 Task: Change IN PROGRESS as Status of Issue Issue0000000214 in Backlog  in Scrum Project Project0000000043 in Jira. Change IN PROGRESS as Status of Issue Issue0000000216 in Backlog  in Scrum Project Project0000000044 in Jira. Change IN PROGRESS as Status of Issue Issue0000000218 in Backlog  in Scrum Project Project0000000044 in Jira. Change IN PROGRESS as Status of Issue Issue0000000220 in Backlog  in Scrum Project Project0000000044 in Jira. Assign mailaustralia7@gmail.com as Assignee of Issue Issue0000000211 in Backlog  in Scrum Project Project0000000043 in Jira
Action: Mouse moved to (1119, 611)
Screenshot: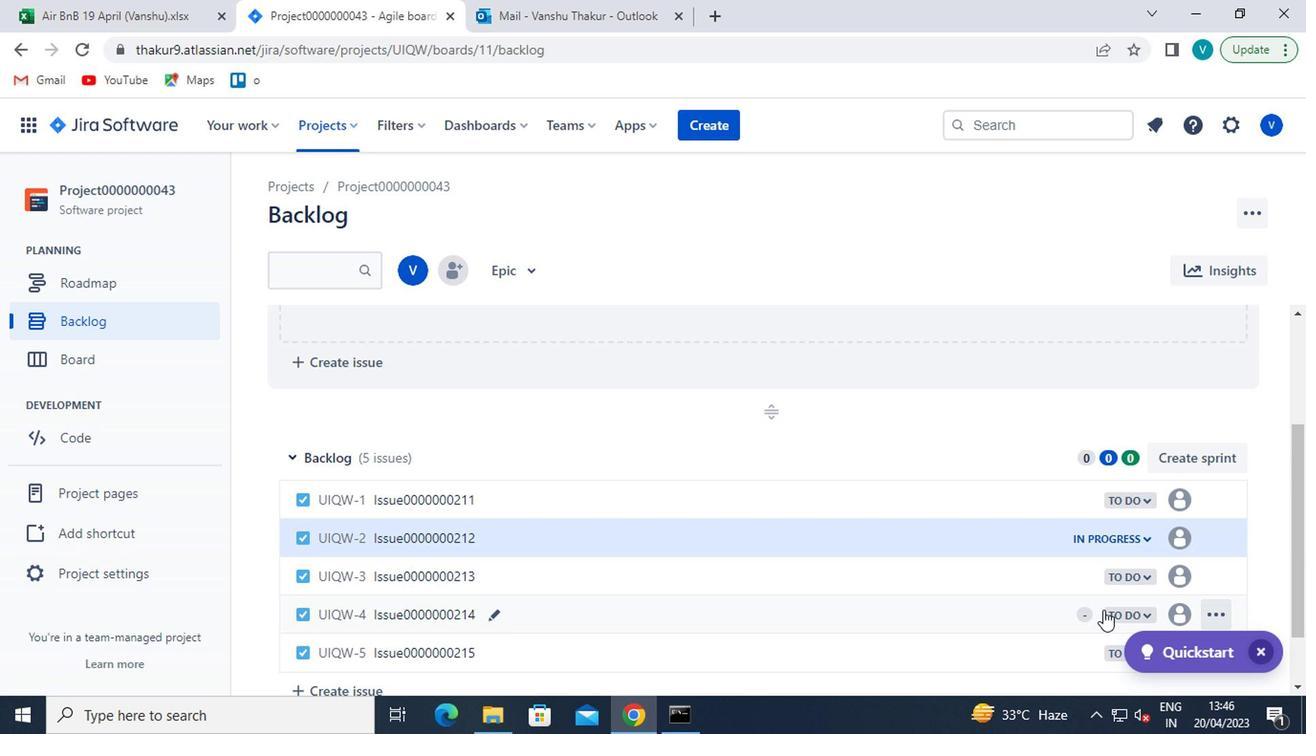 
Action: Mouse pressed left at (1119, 611)
Screenshot: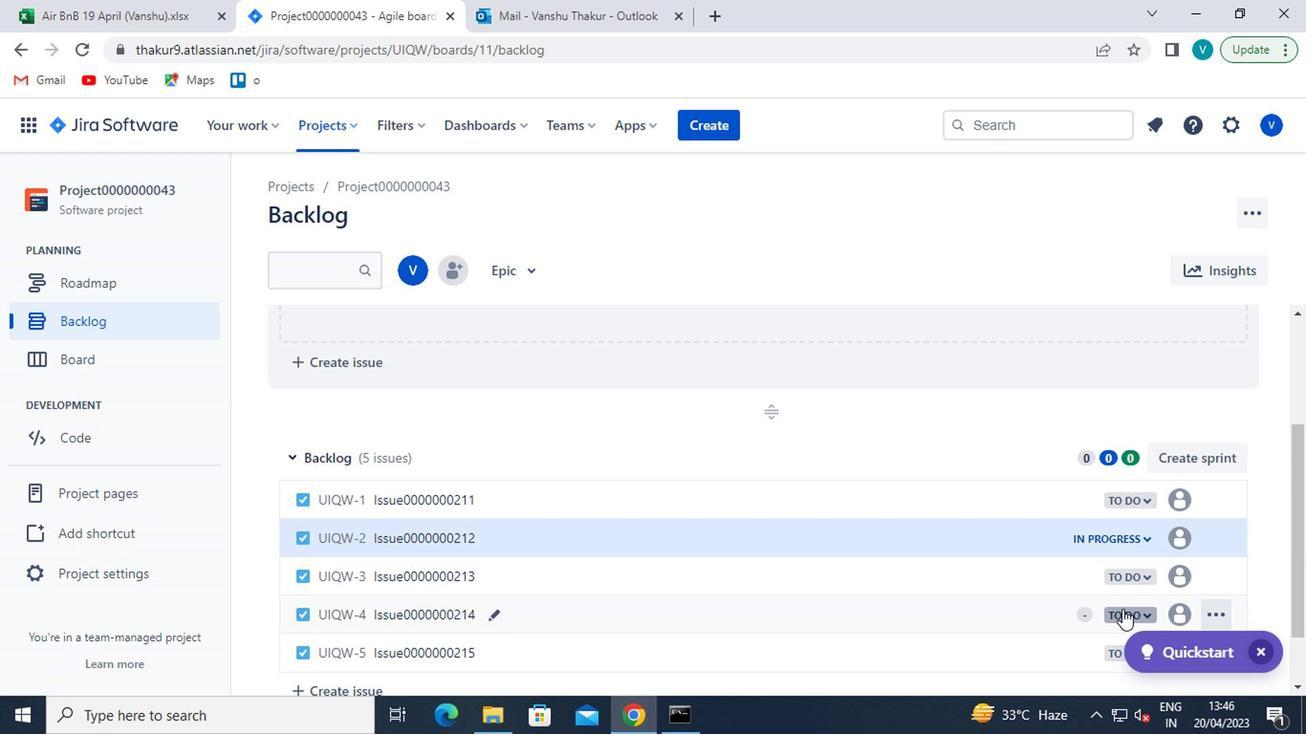 
Action: Mouse moved to (1002, 503)
Screenshot: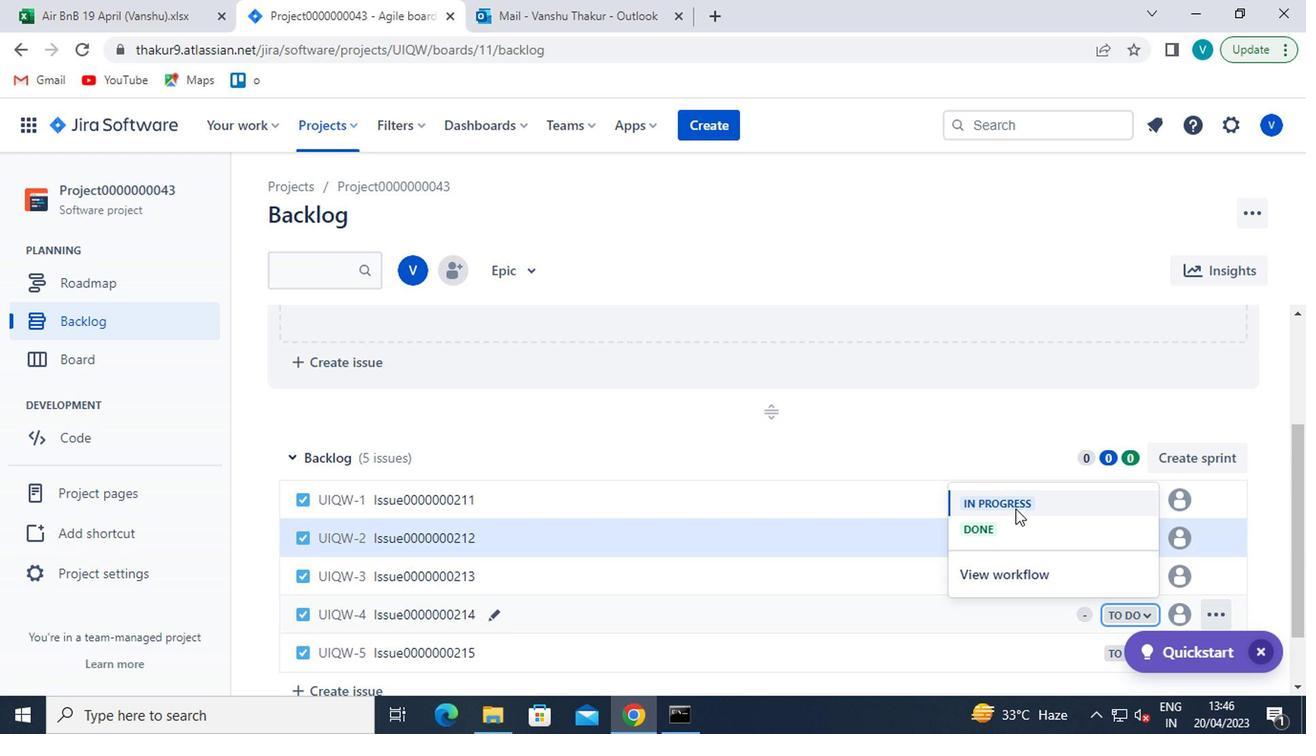 
Action: Mouse pressed left at (1002, 503)
Screenshot: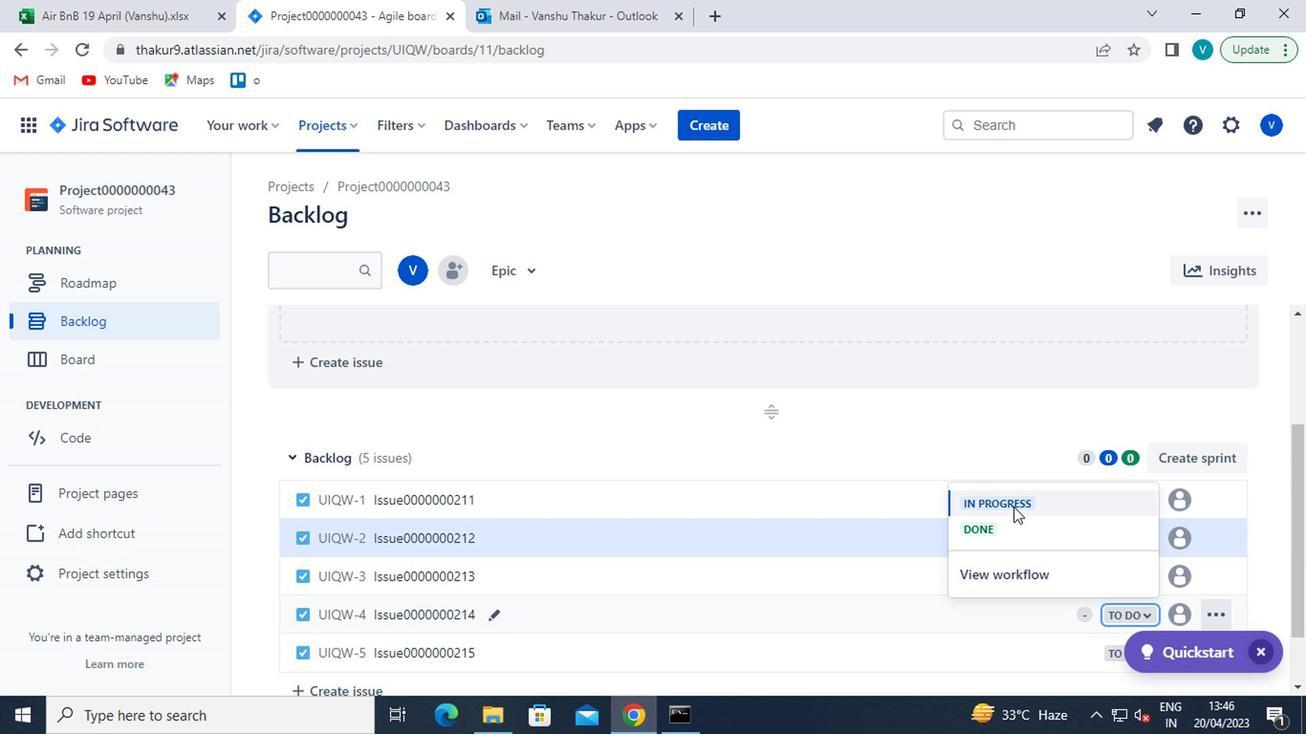 
Action: Mouse moved to (1005, 505)
Screenshot: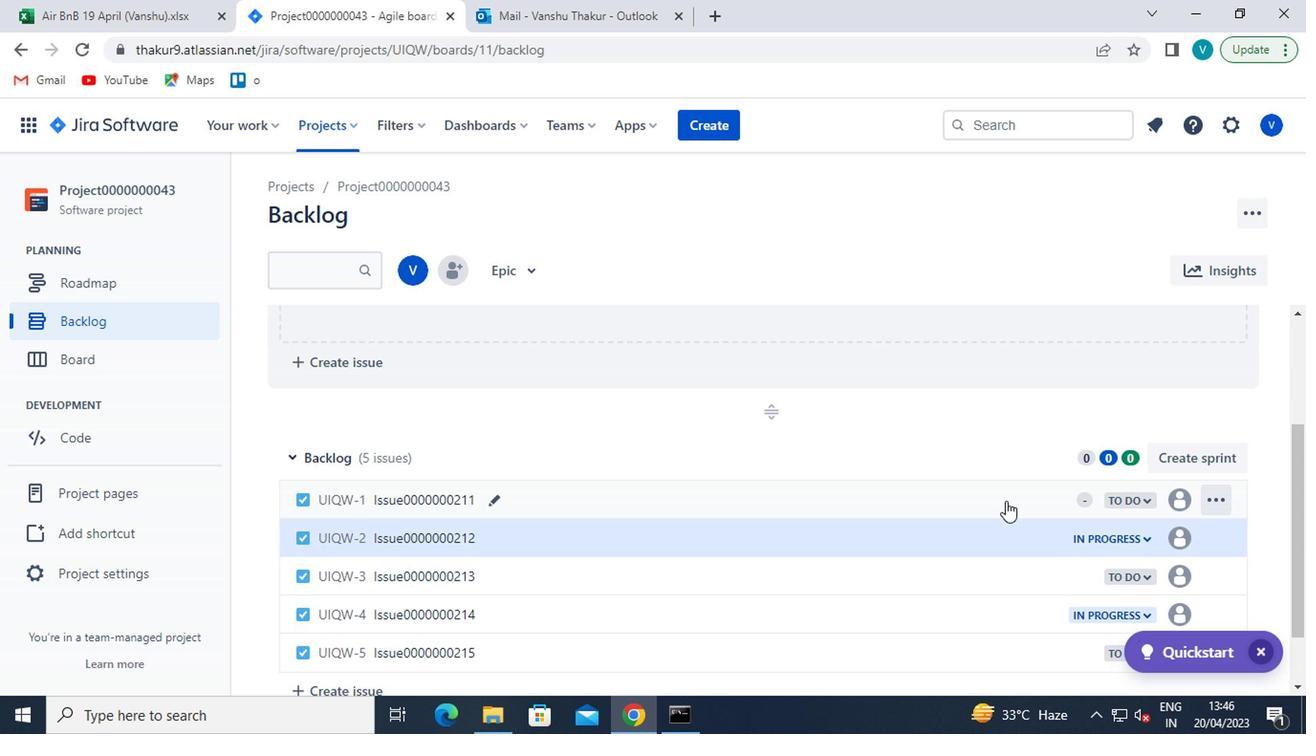 
Action: Mouse scrolled (1005, 504) with delta (0, 0)
Screenshot: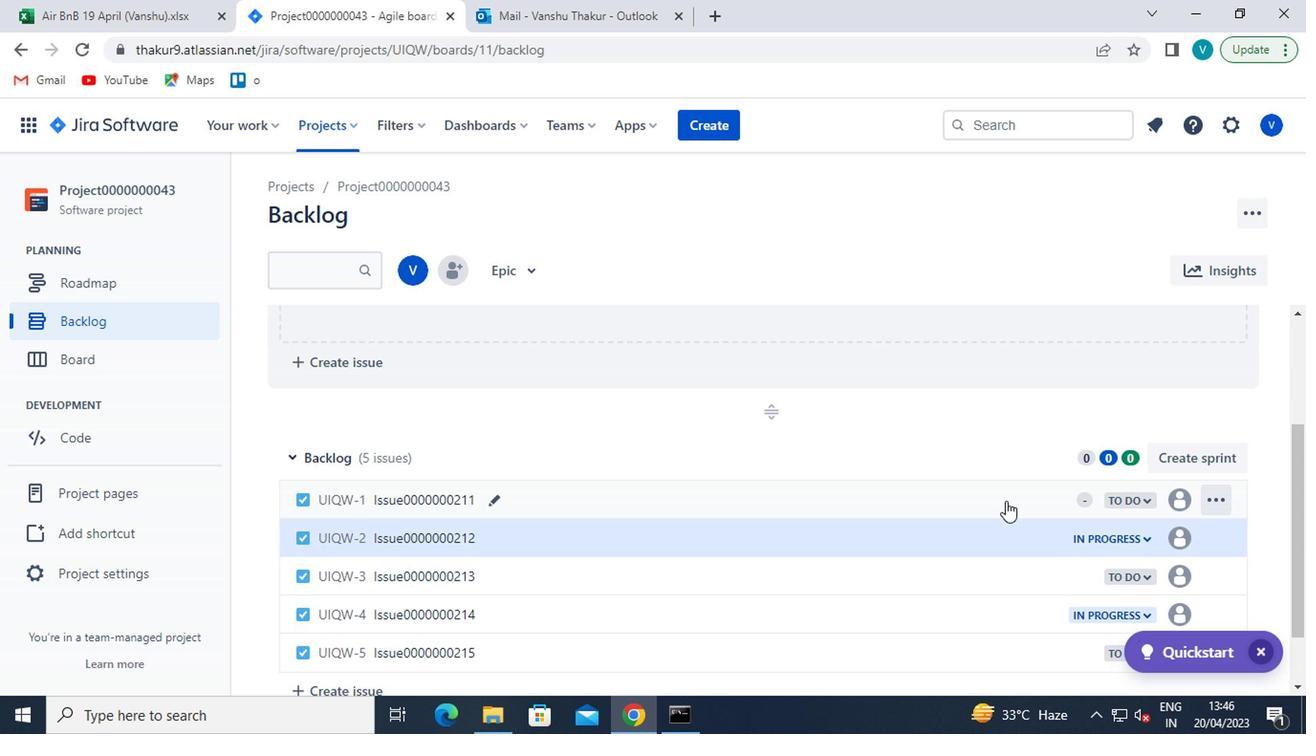
Action: Mouse scrolled (1005, 506) with delta (0, 1)
Screenshot: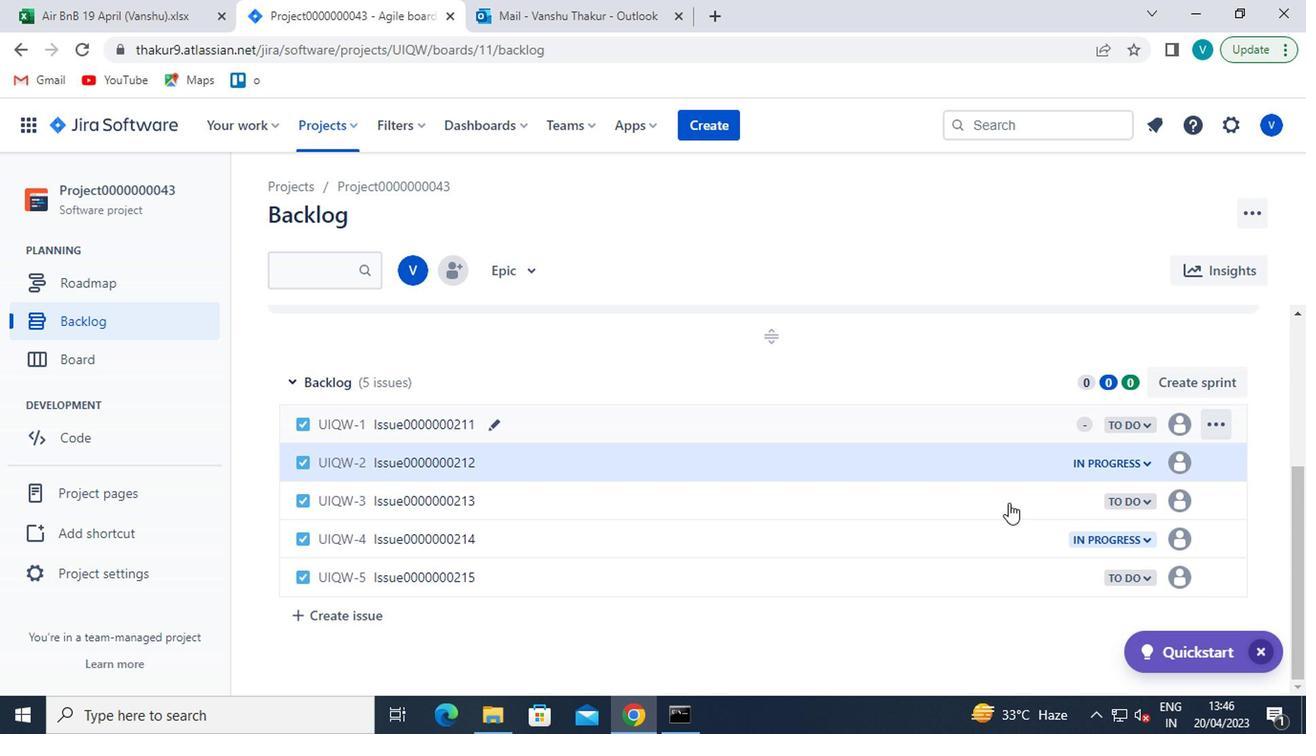 
Action: Mouse moved to (314, 119)
Screenshot: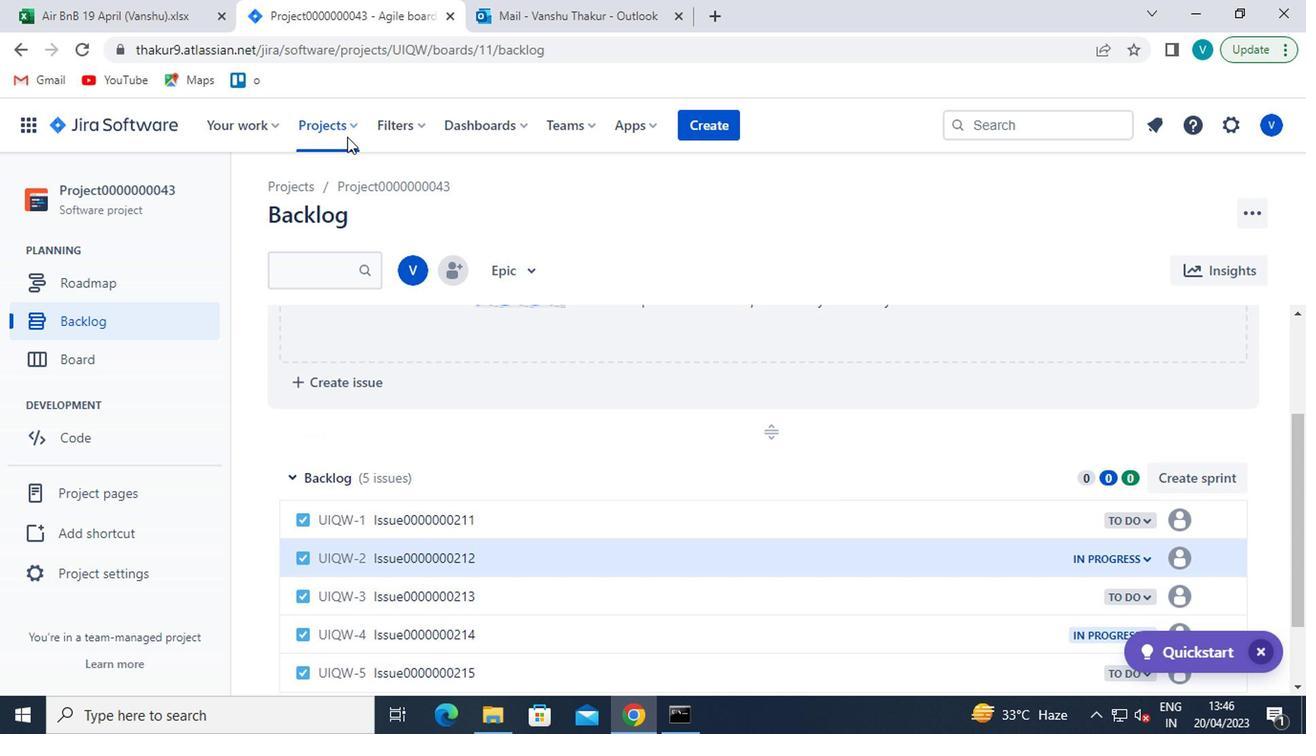 
Action: Mouse pressed left at (314, 119)
Screenshot: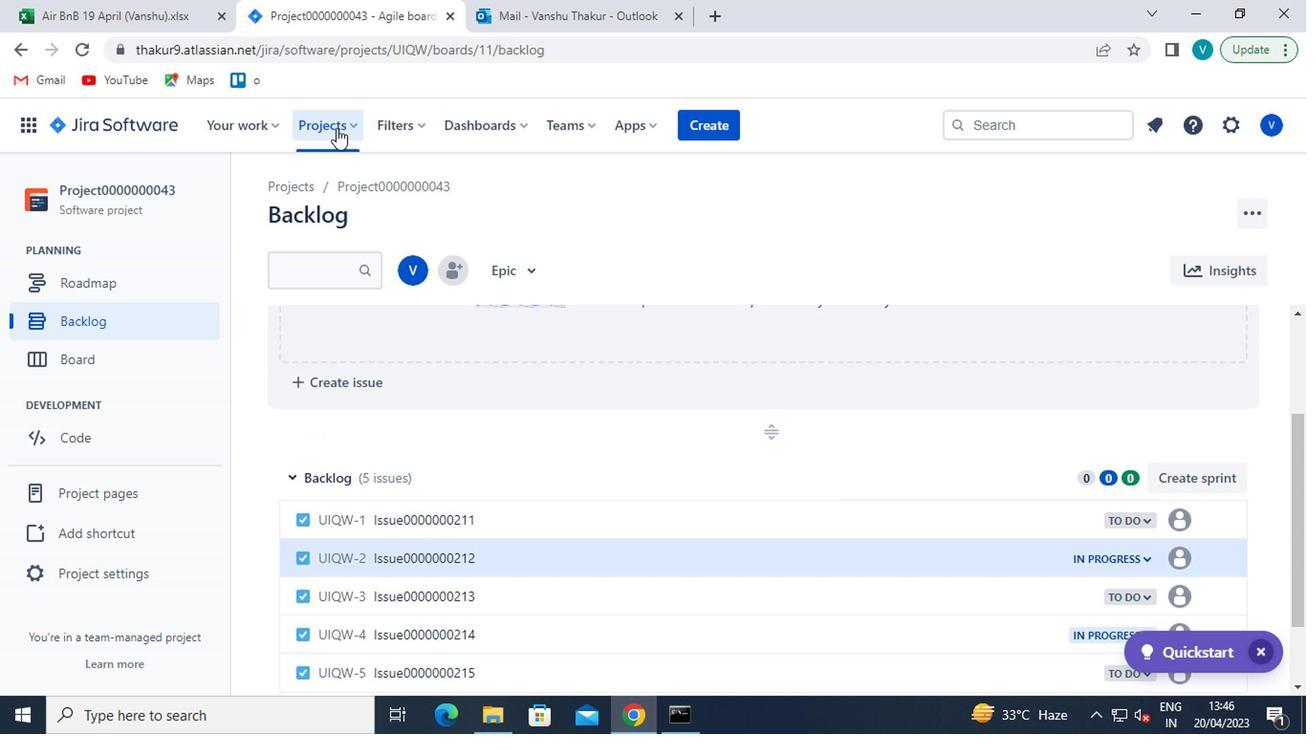 
Action: Mouse moved to (413, 246)
Screenshot: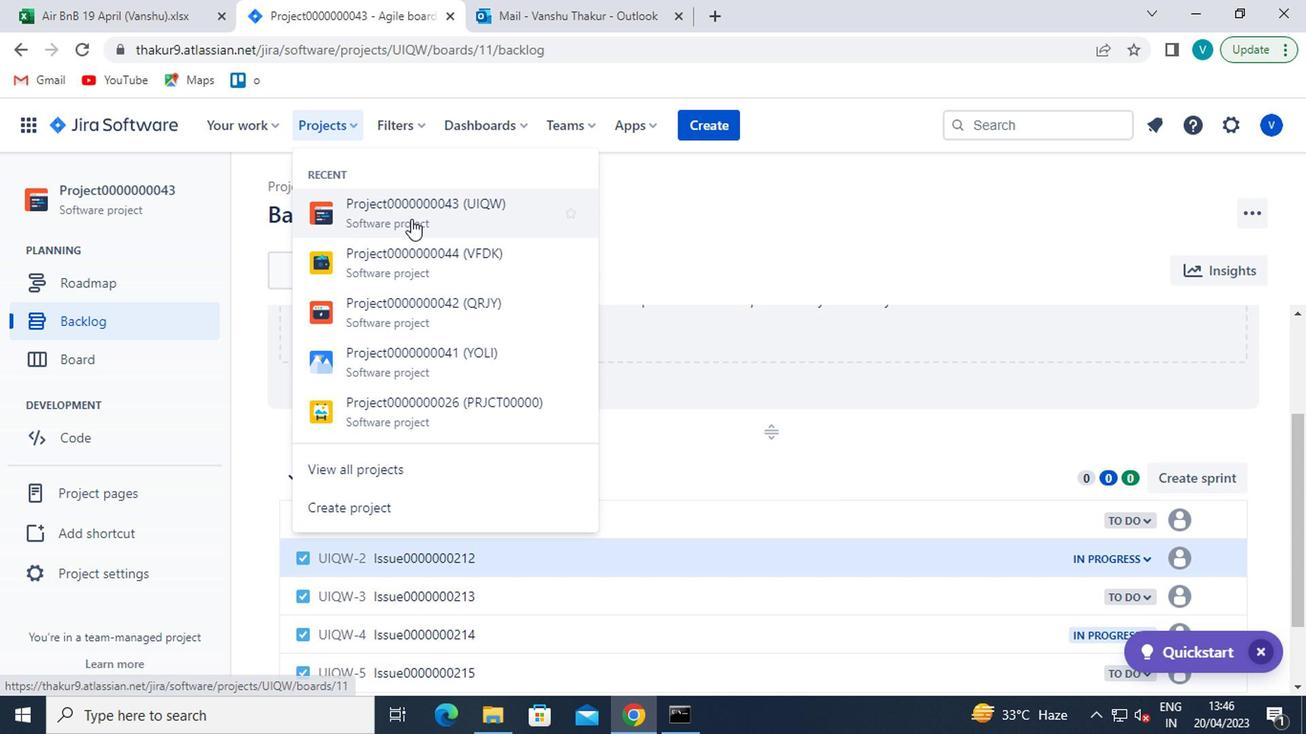 
Action: Mouse pressed left at (413, 246)
Screenshot: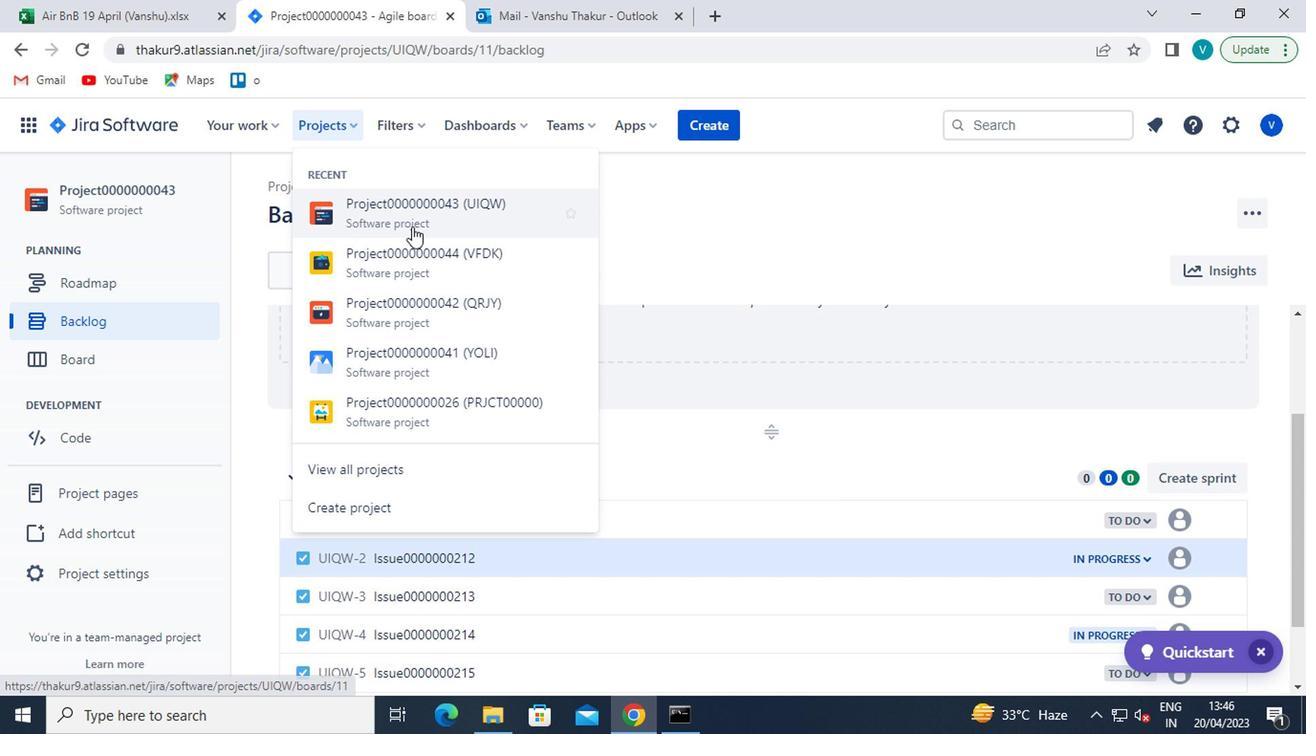 
Action: Mouse moved to (100, 336)
Screenshot: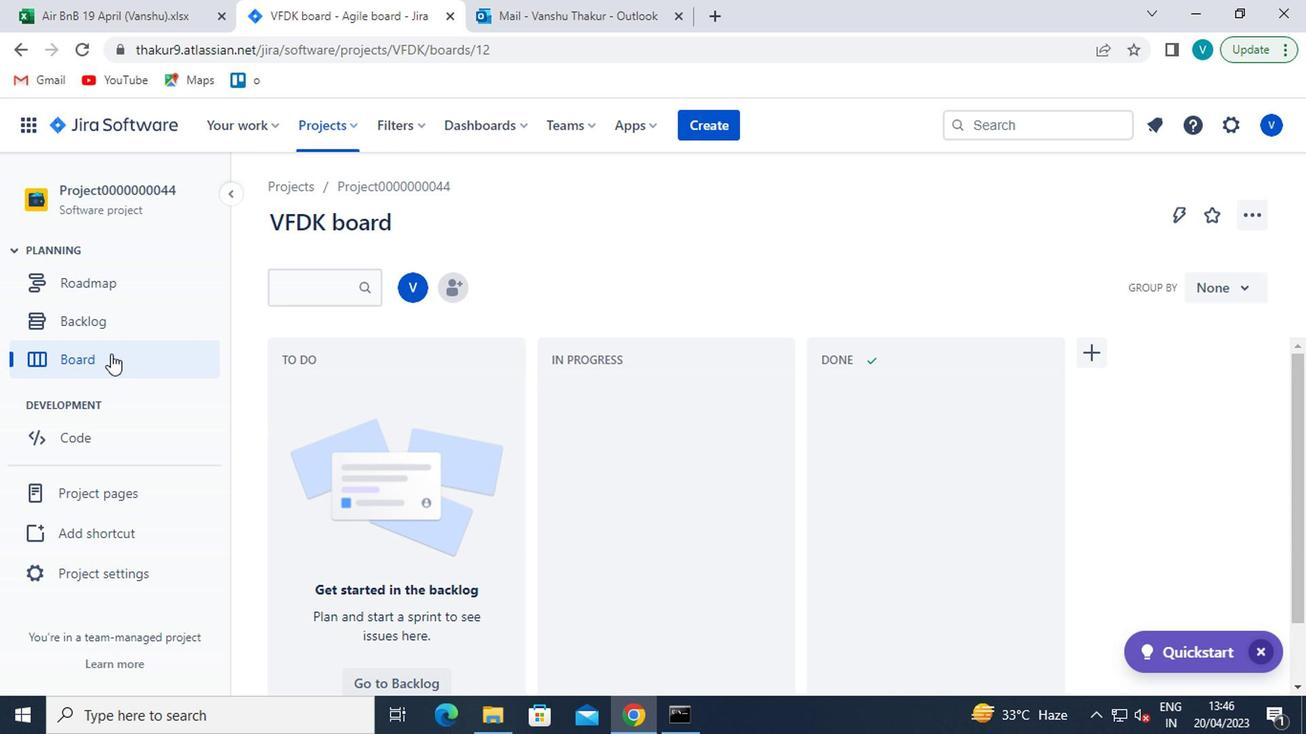 
Action: Mouse pressed left at (100, 336)
Screenshot: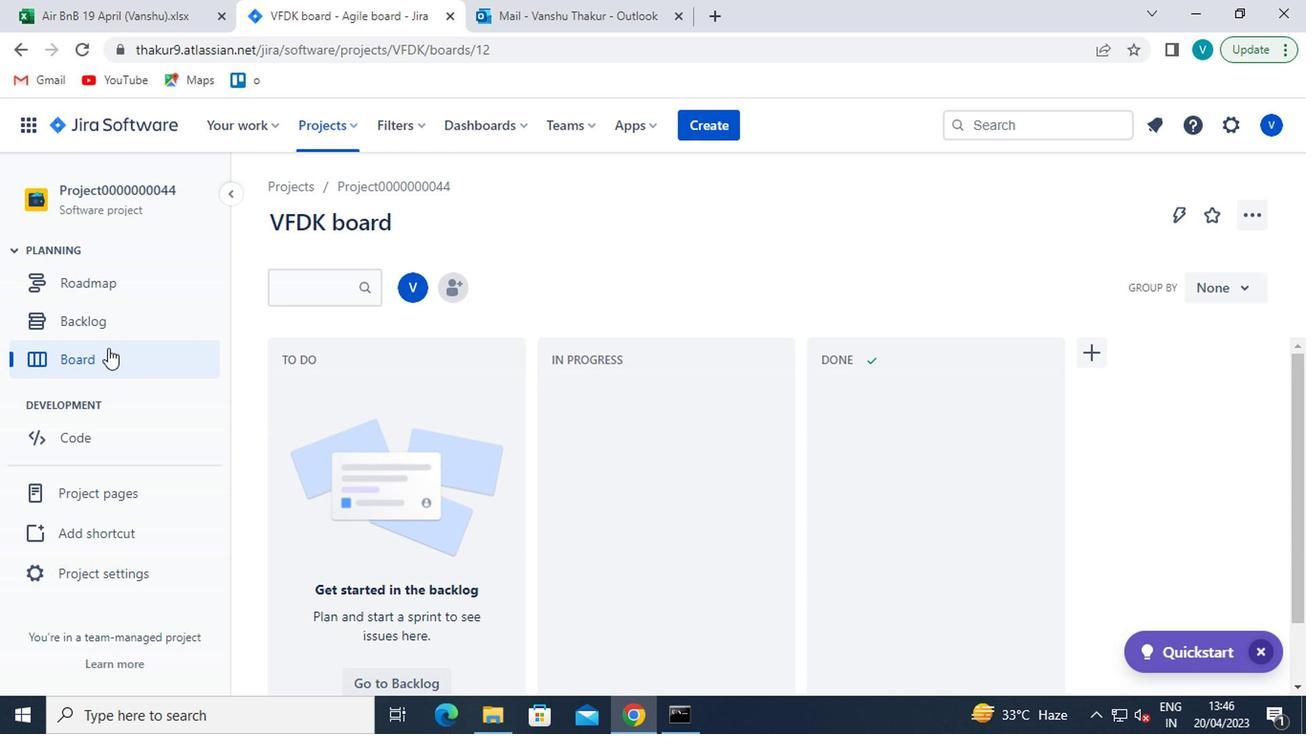 
Action: Mouse moved to (397, 409)
Screenshot: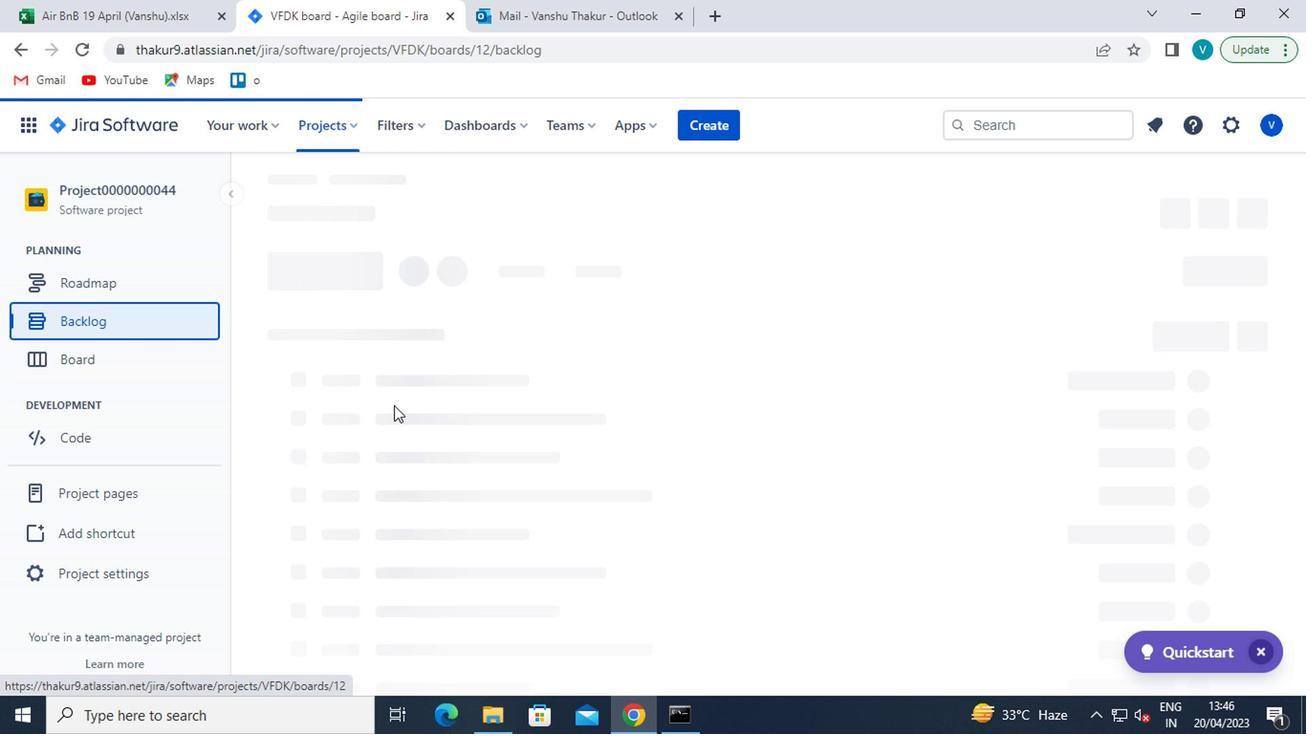 
Action: Mouse scrolled (397, 408) with delta (0, -1)
Screenshot: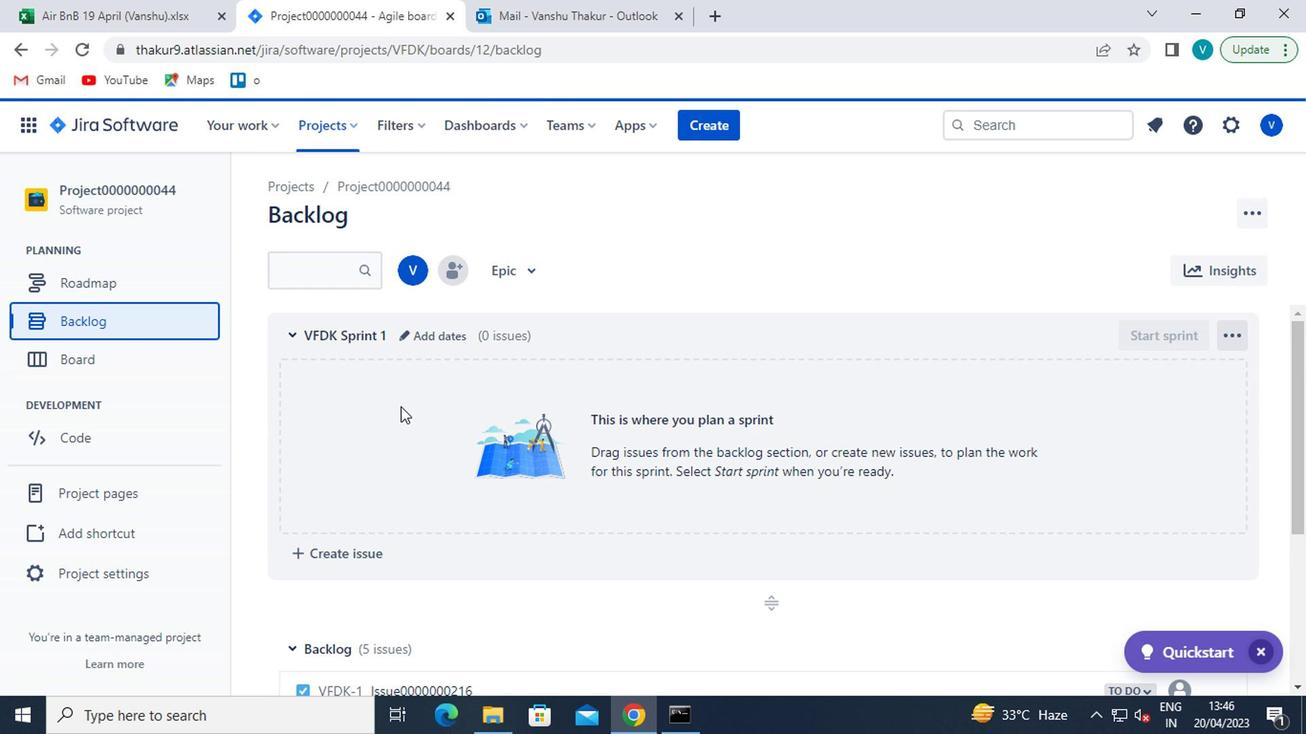 
Action: Mouse scrolled (397, 408) with delta (0, -1)
Screenshot: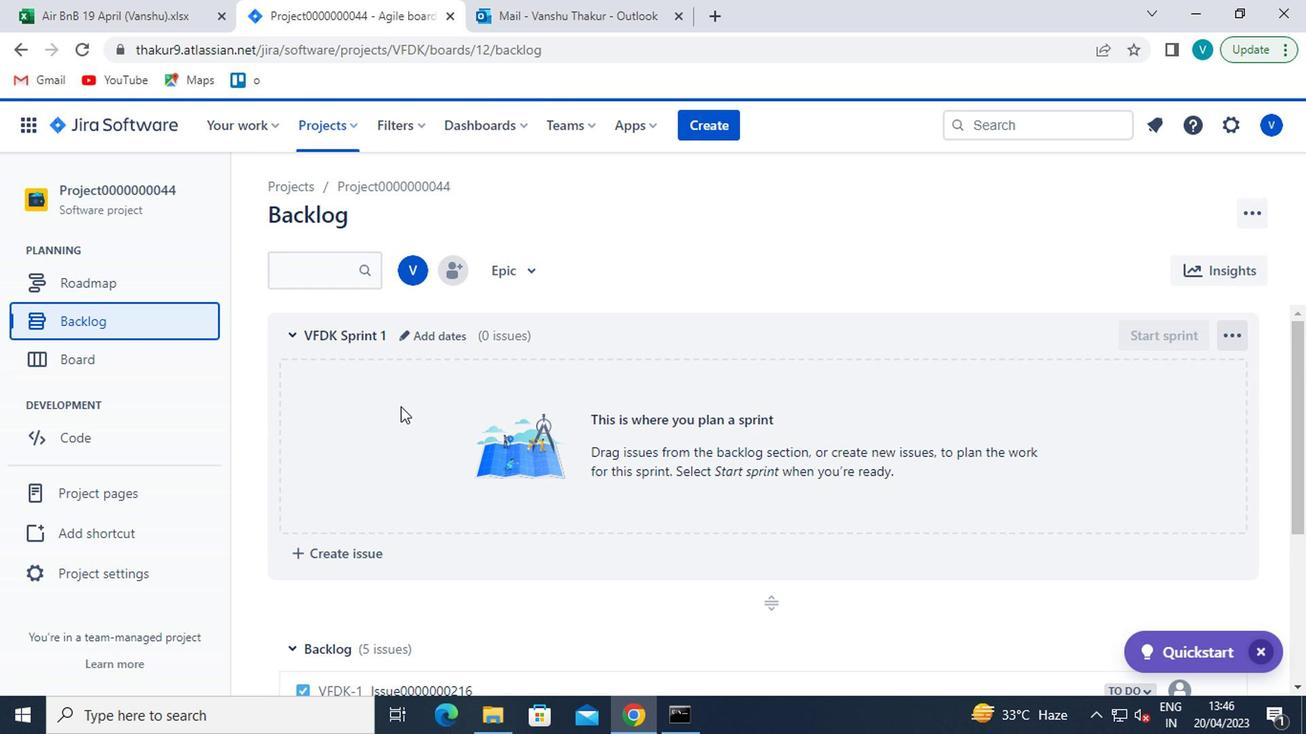 
Action: Mouse scrolled (397, 408) with delta (0, -1)
Screenshot: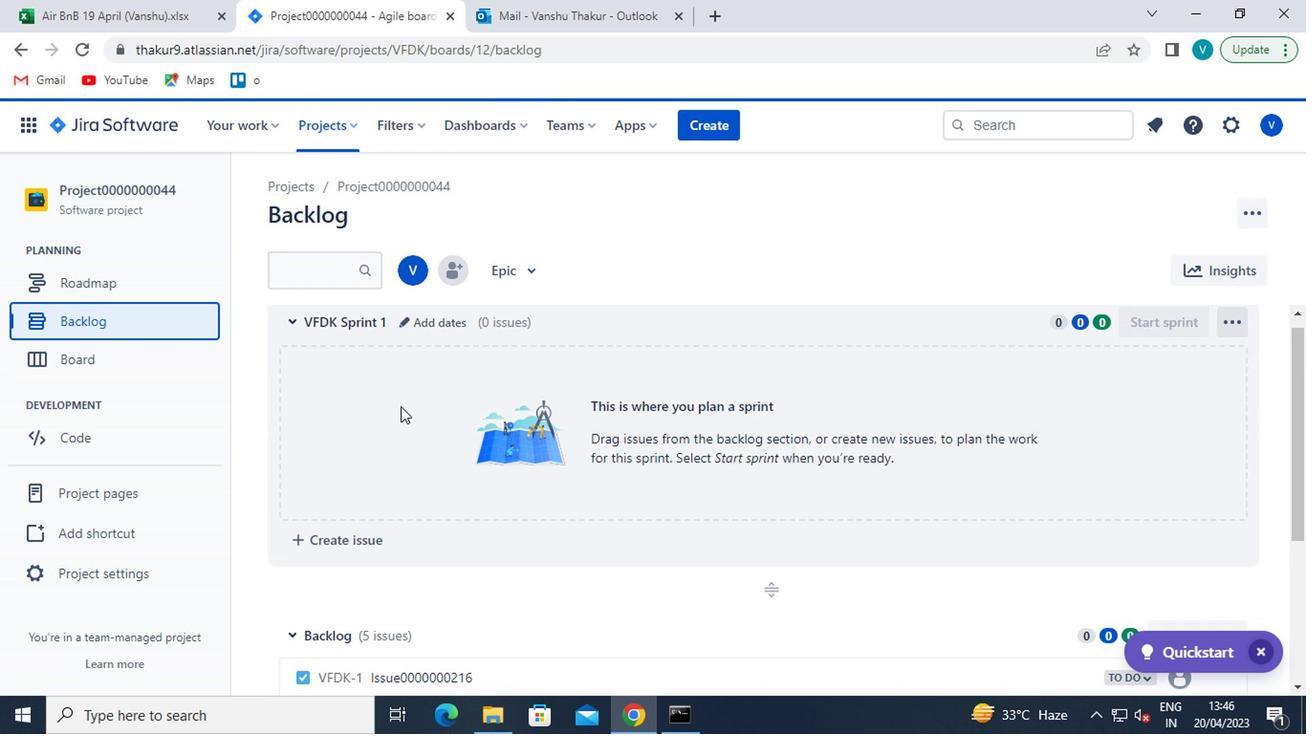 
Action: Mouse scrolled (397, 408) with delta (0, -1)
Screenshot: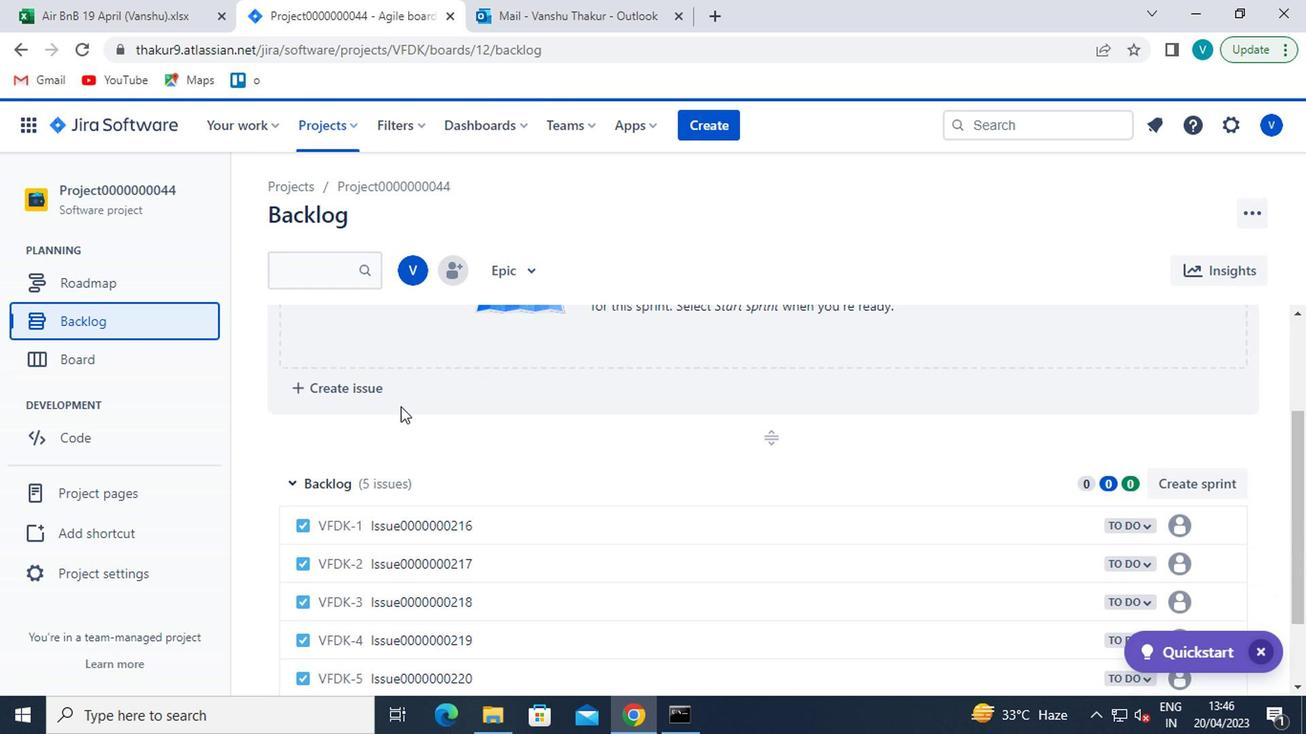 
Action: Mouse moved to (1127, 423)
Screenshot: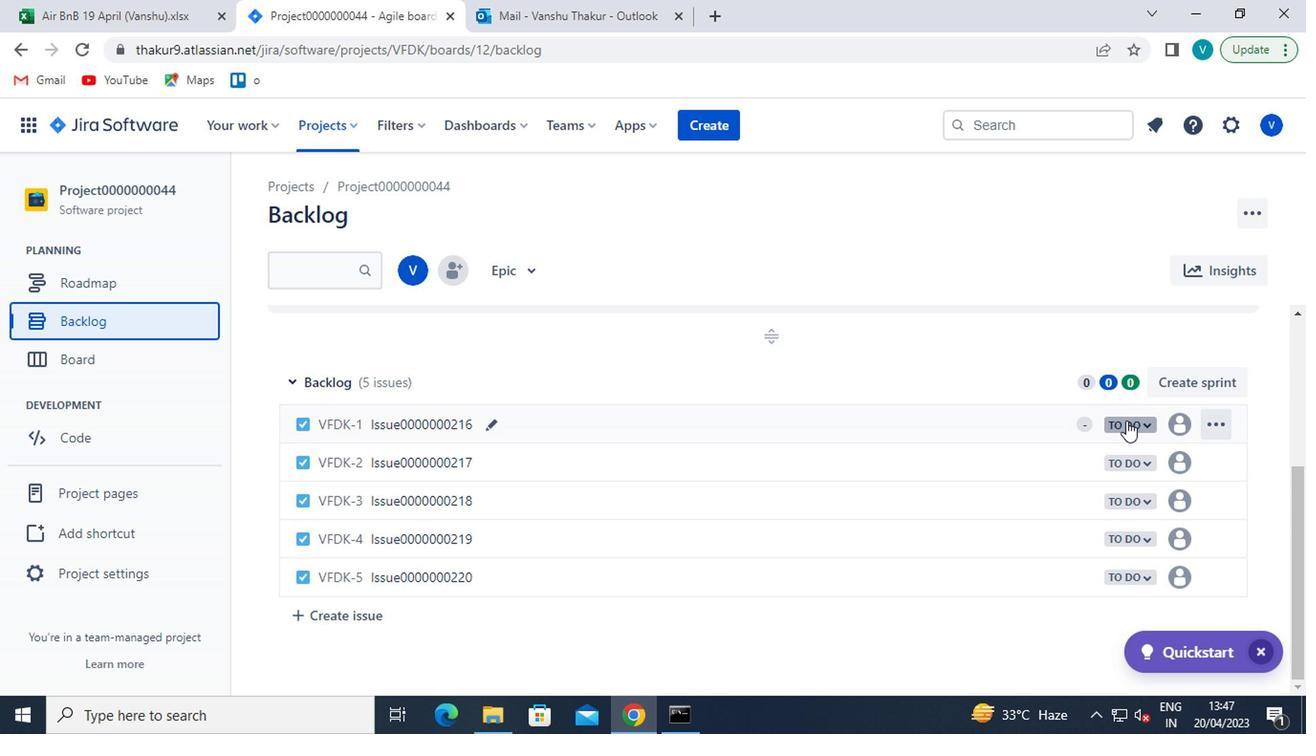 
Action: Mouse pressed left at (1127, 423)
Screenshot: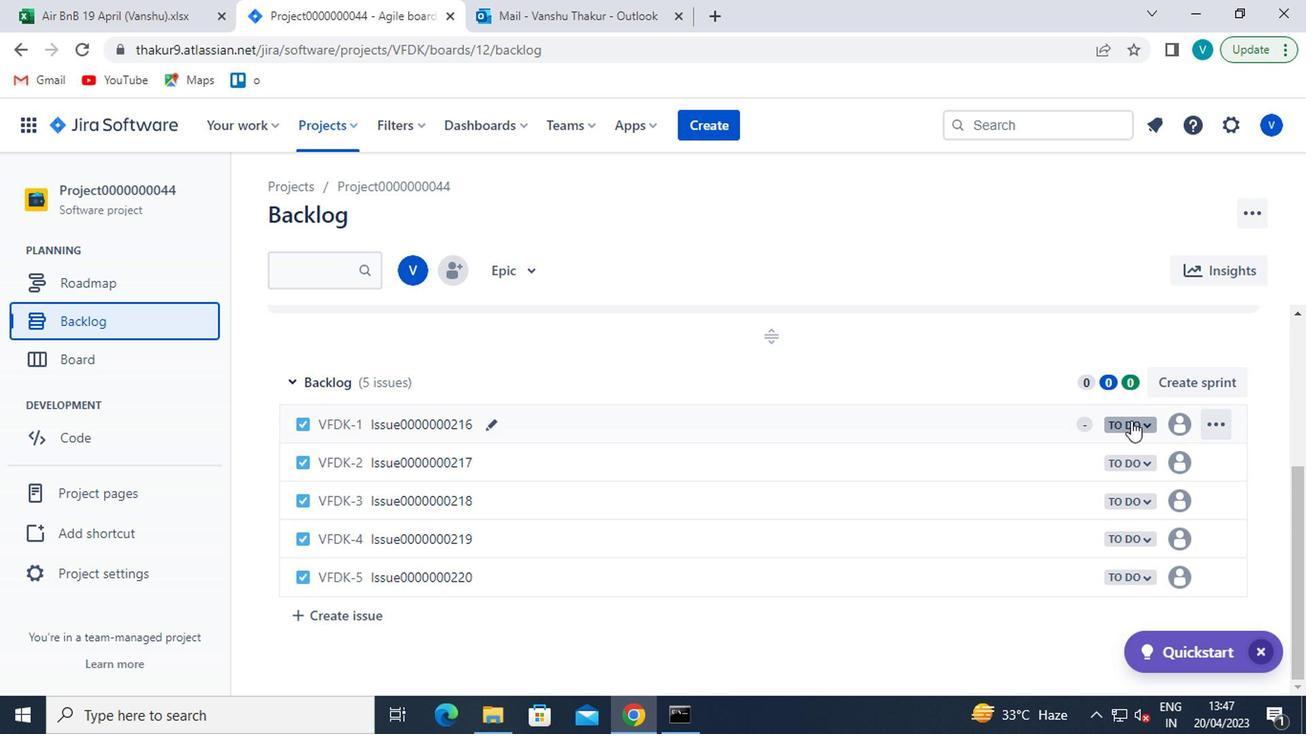 
Action: Mouse moved to (984, 463)
Screenshot: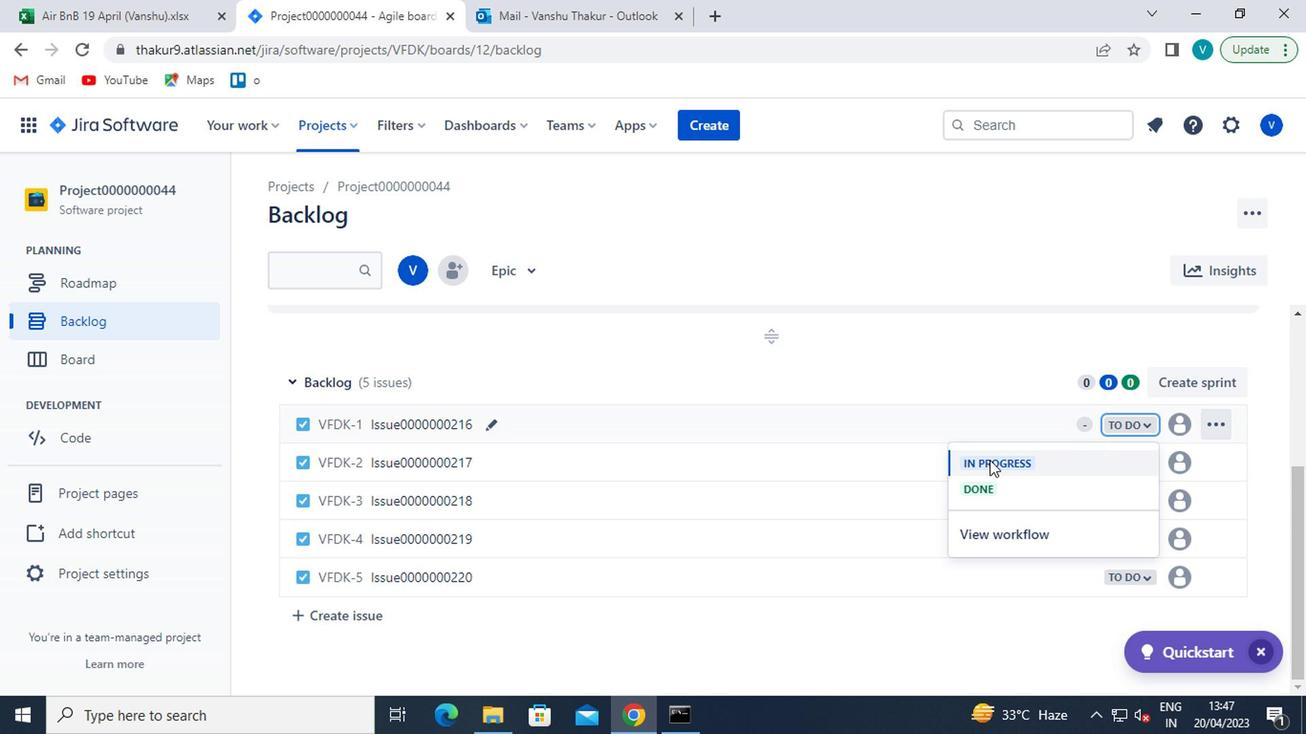 
Action: Mouse pressed left at (984, 463)
Screenshot: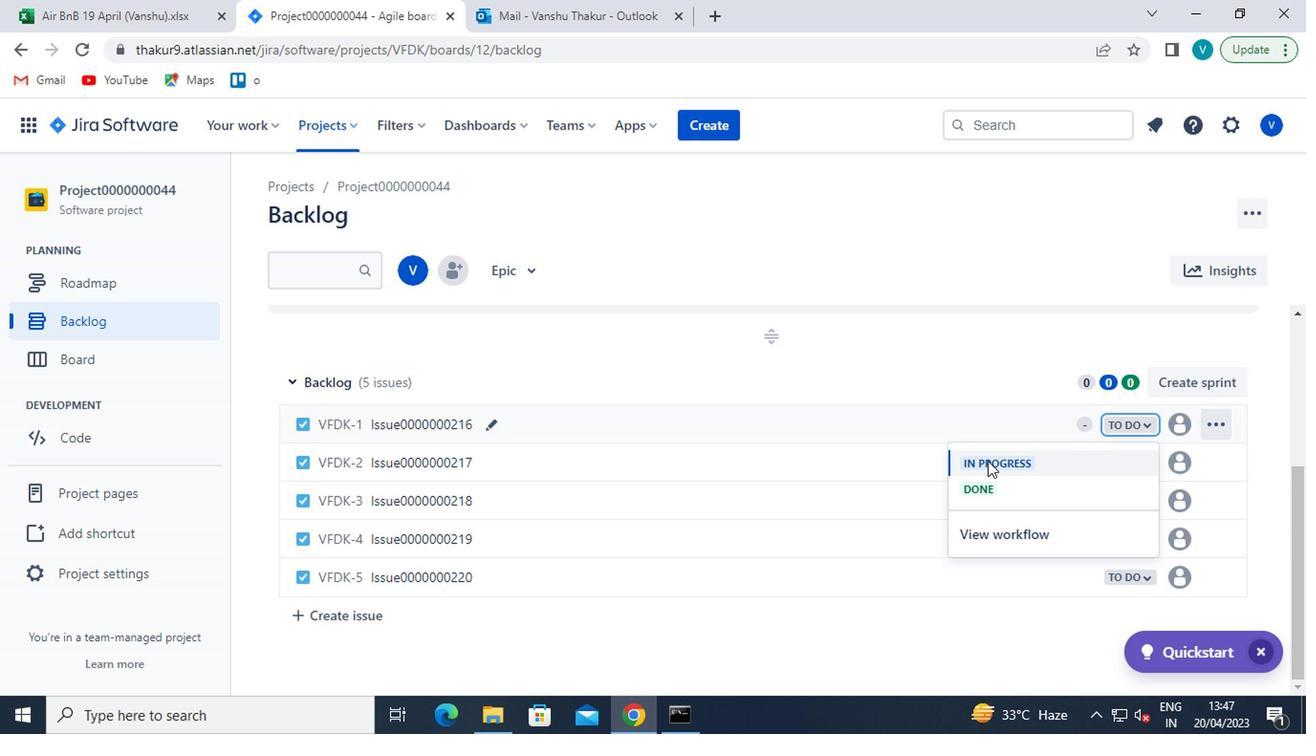 
Action: Mouse moved to (1117, 500)
Screenshot: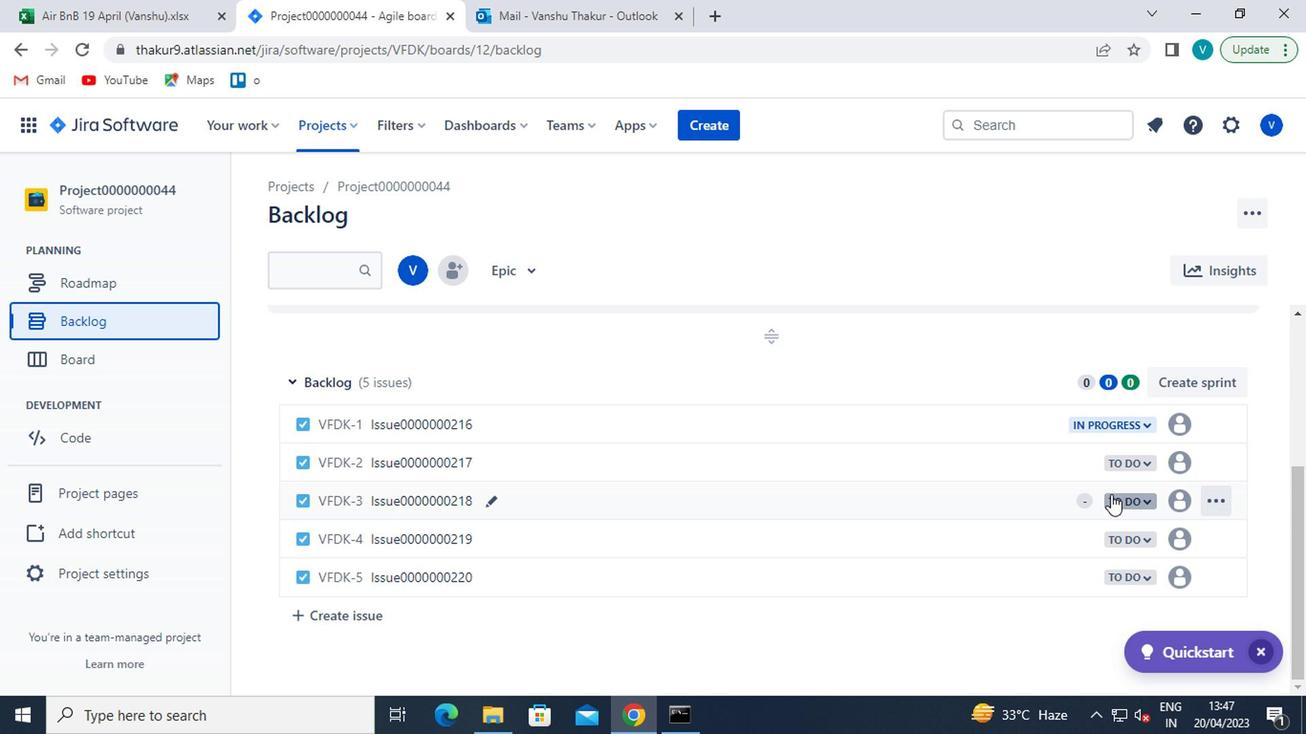 
Action: Mouse pressed left at (1117, 500)
Screenshot: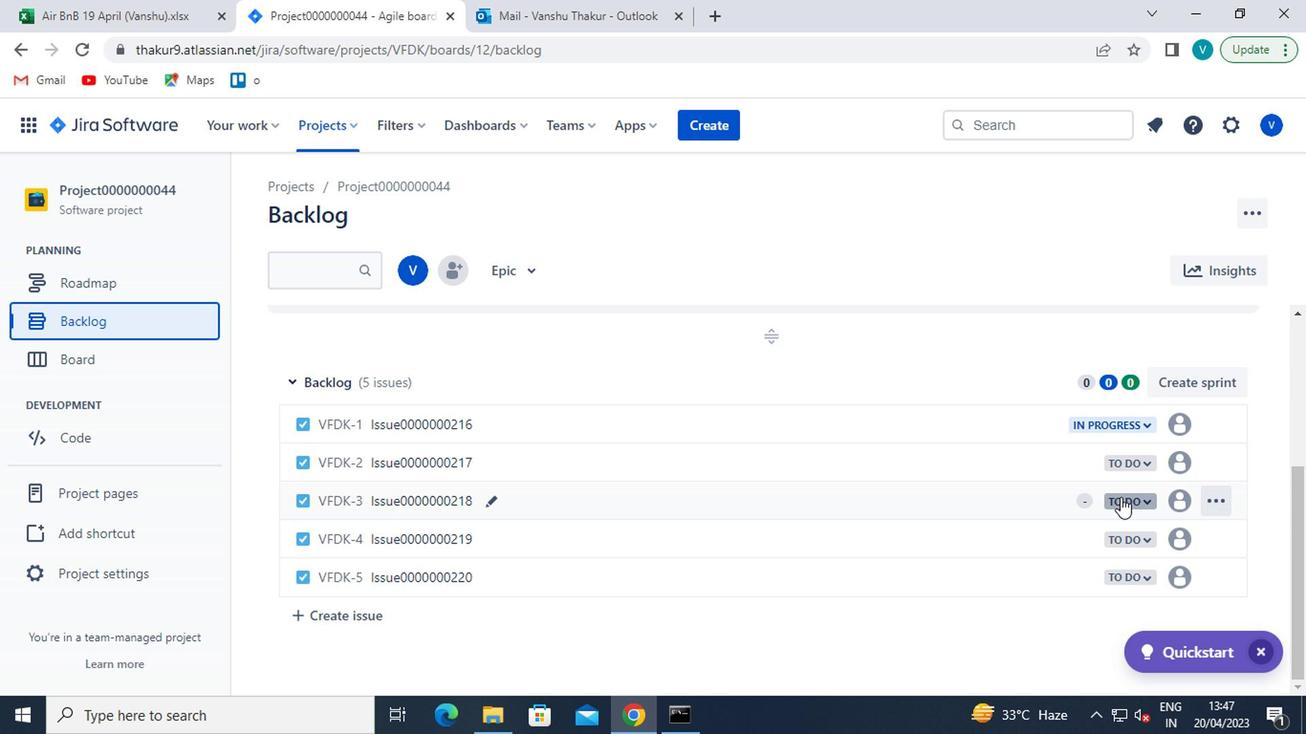 
Action: Mouse moved to (1003, 542)
Screenshot: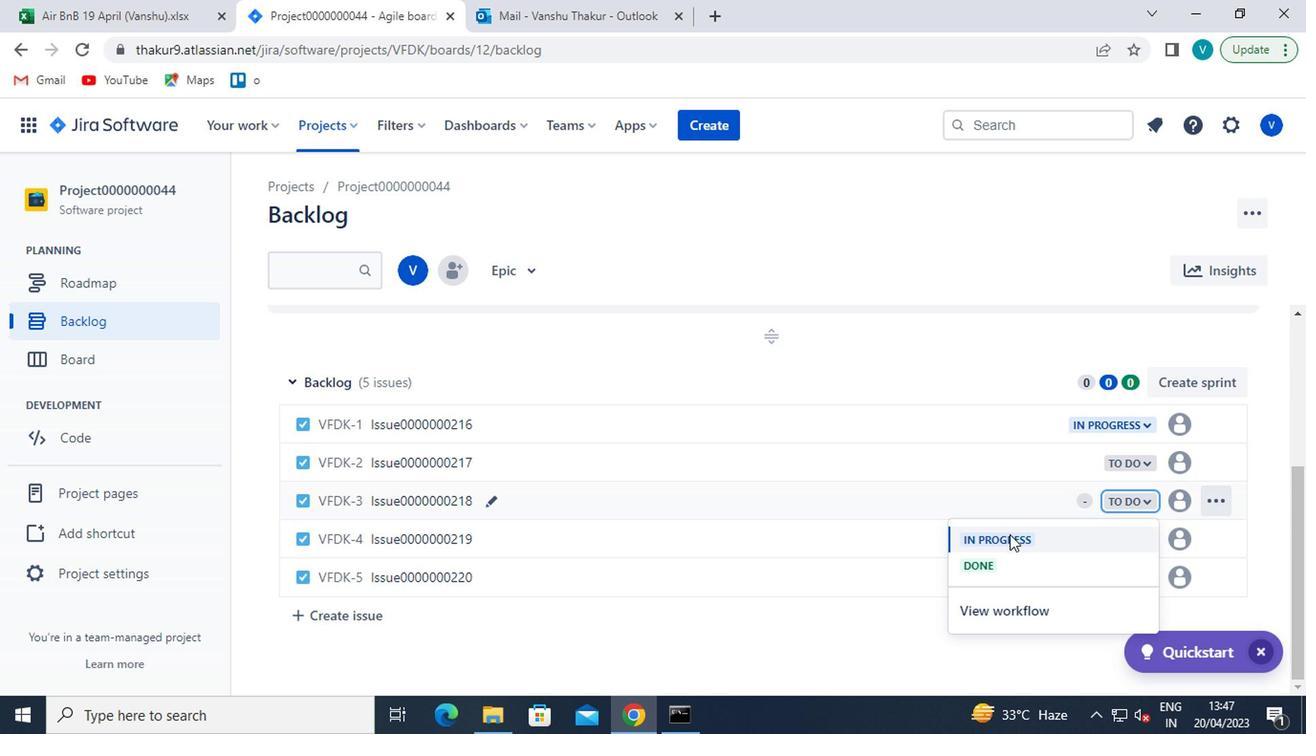 
Action: Mouse pressed left at (1003, 542)
Screenshot: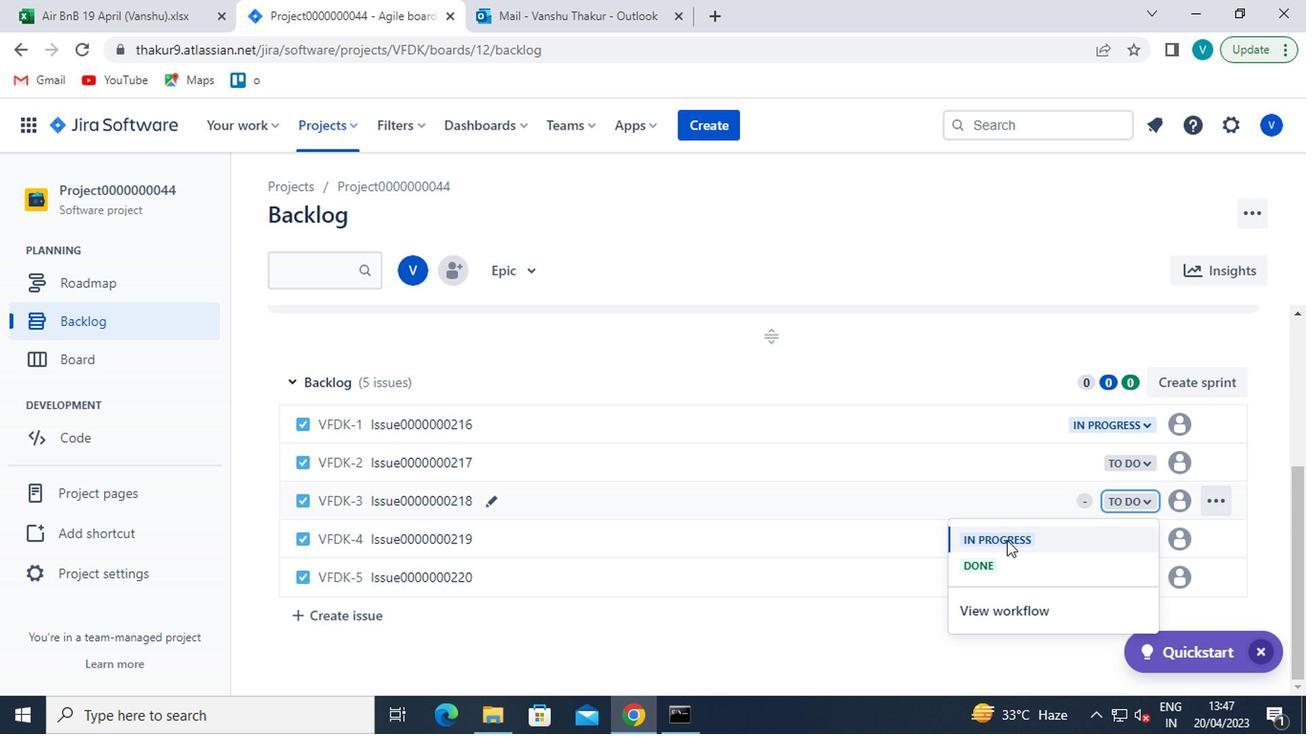 
Action: Mouse moved to (1120, 578)
Screenshot: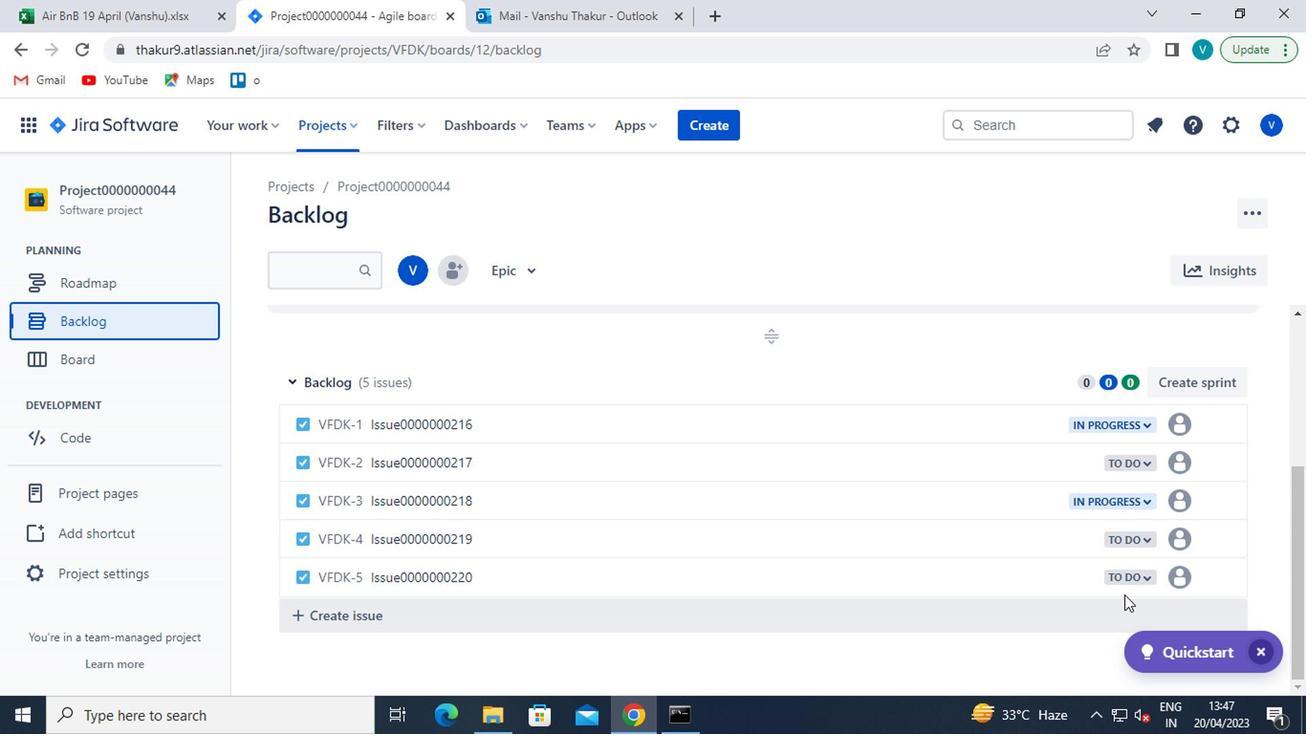 
Action: Mouse pressed left at (1120, 578)
Screenshot: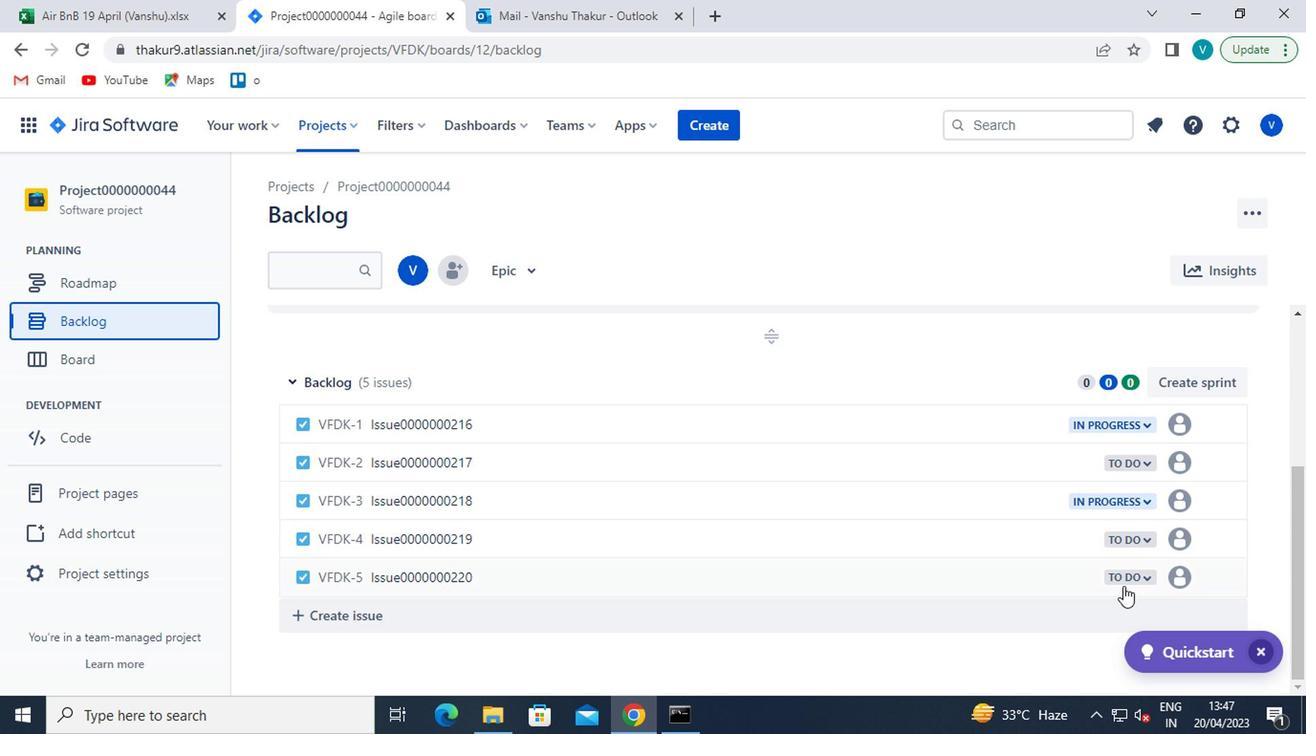 
Action: Mouse moved to (1117, 575)
Screenshot: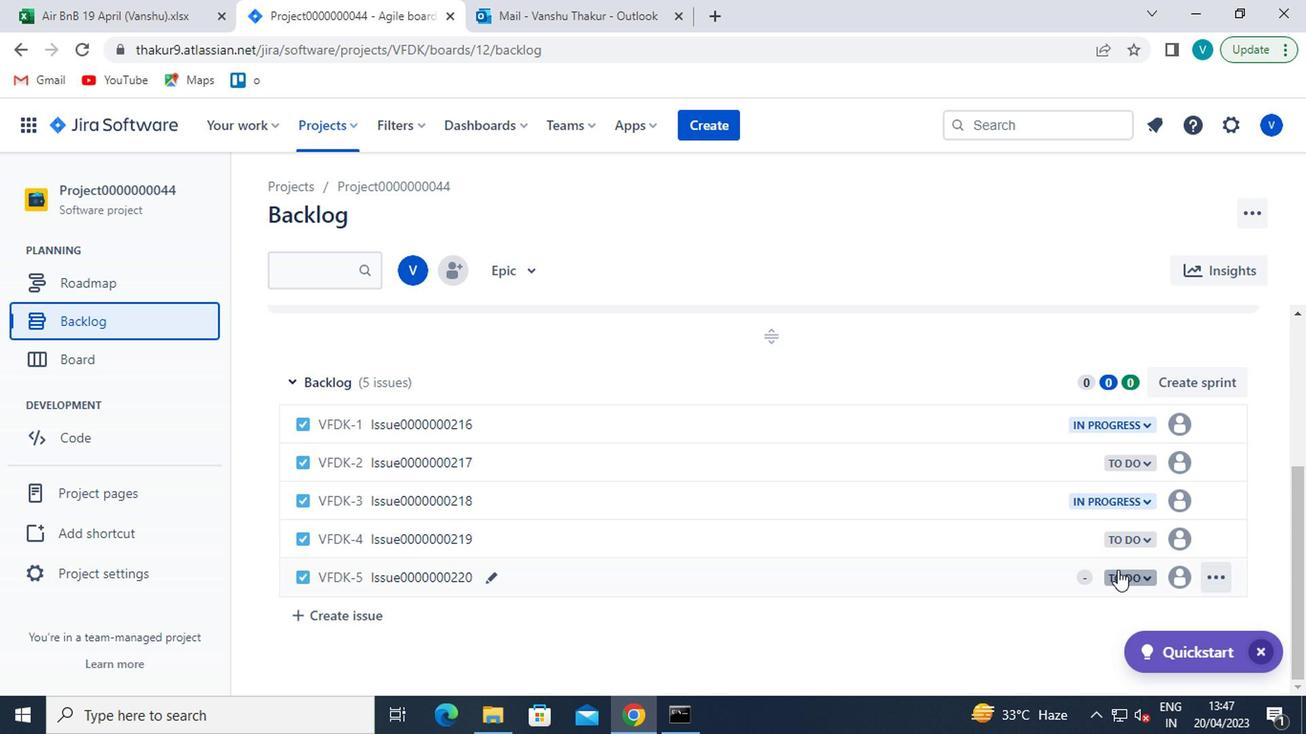 
Action: Mouse pressed left at (1117, 575)
Screenshot: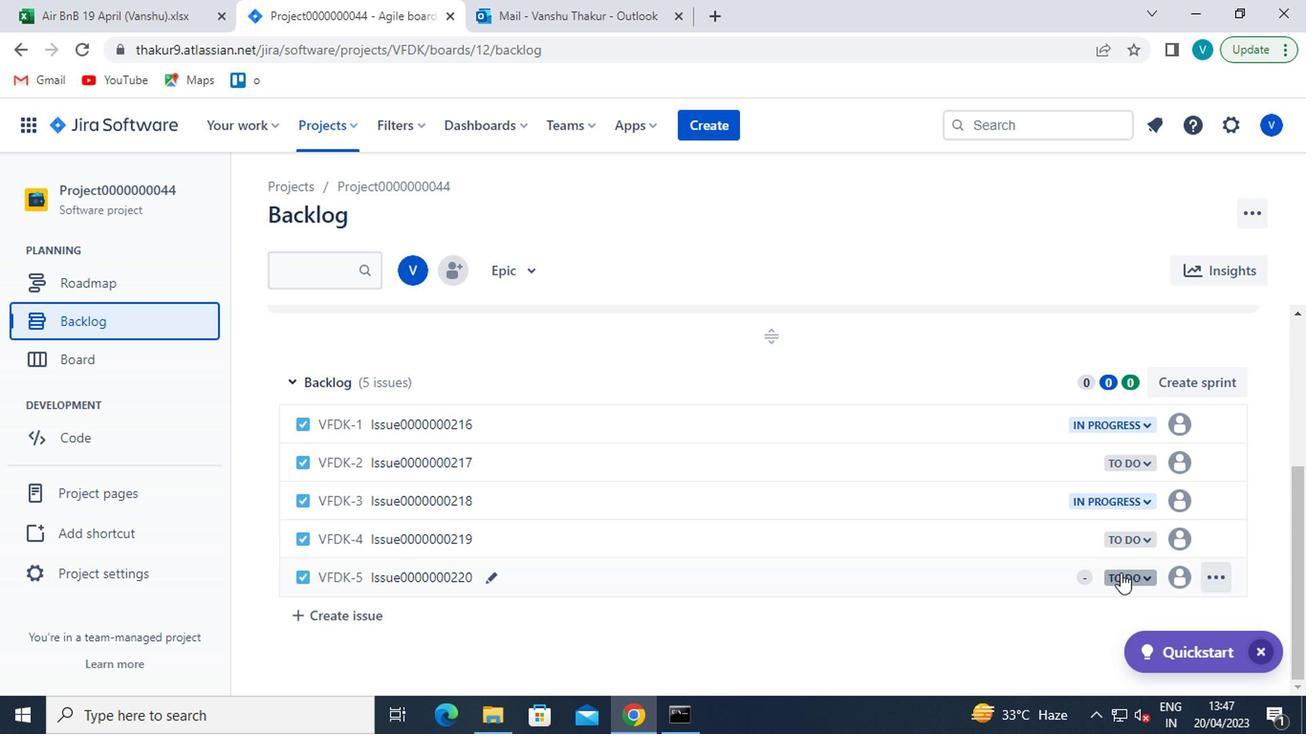 
Action: Mouse moved to (987, 465)
Screenshot: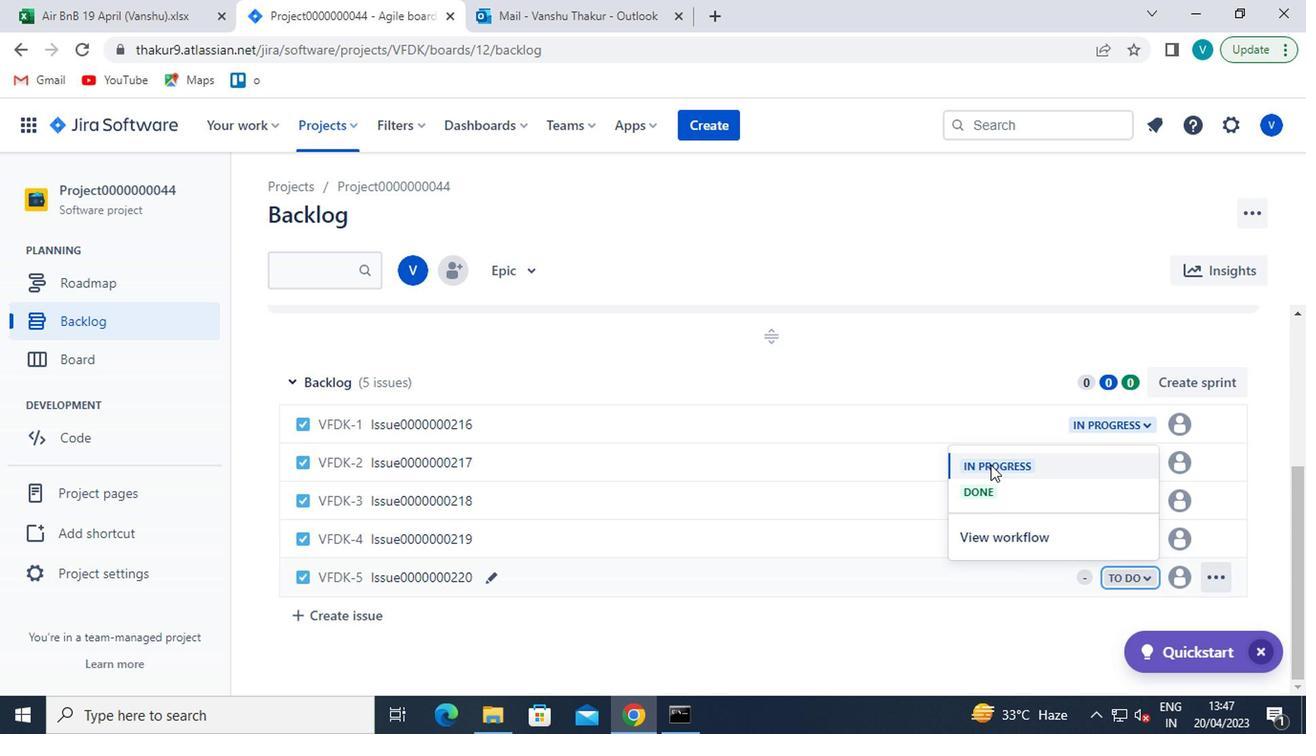 
Action: Mouse pressed left at (987, 465)
Screenshot: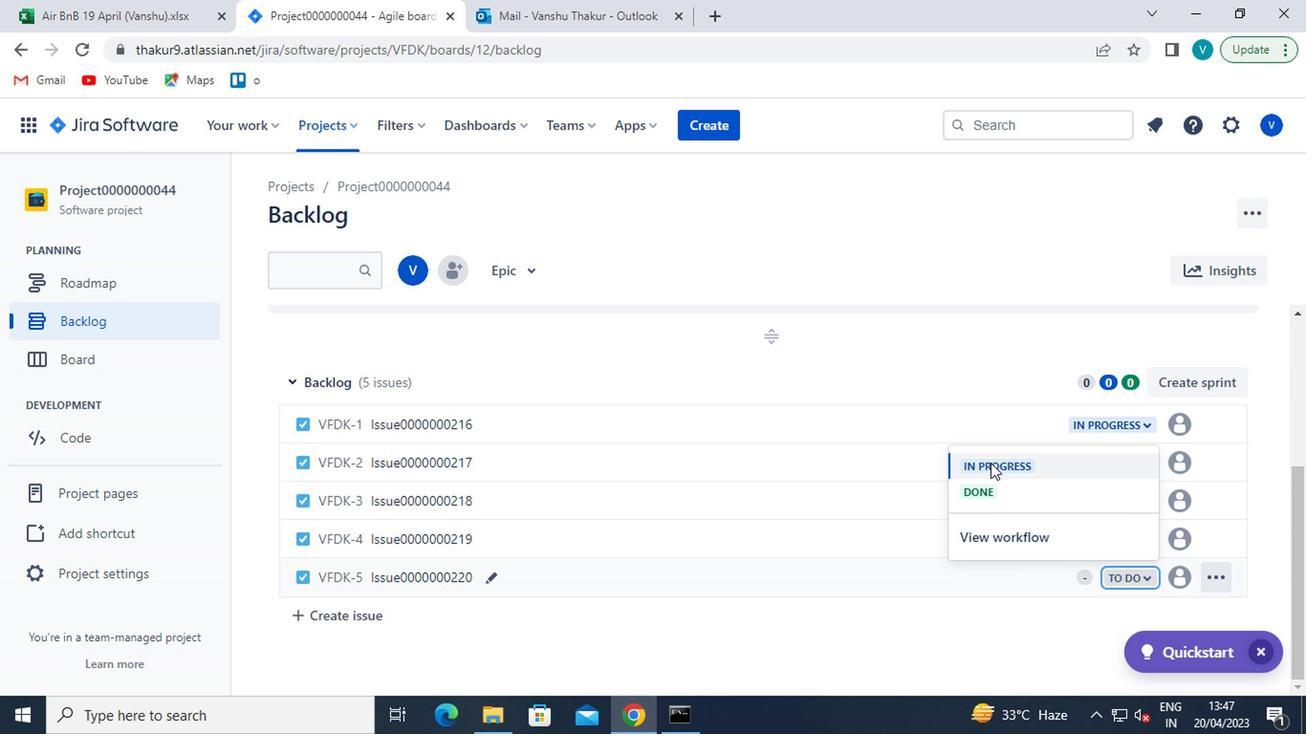 
Action: Mouse moved to (332, 132)
Screenshot: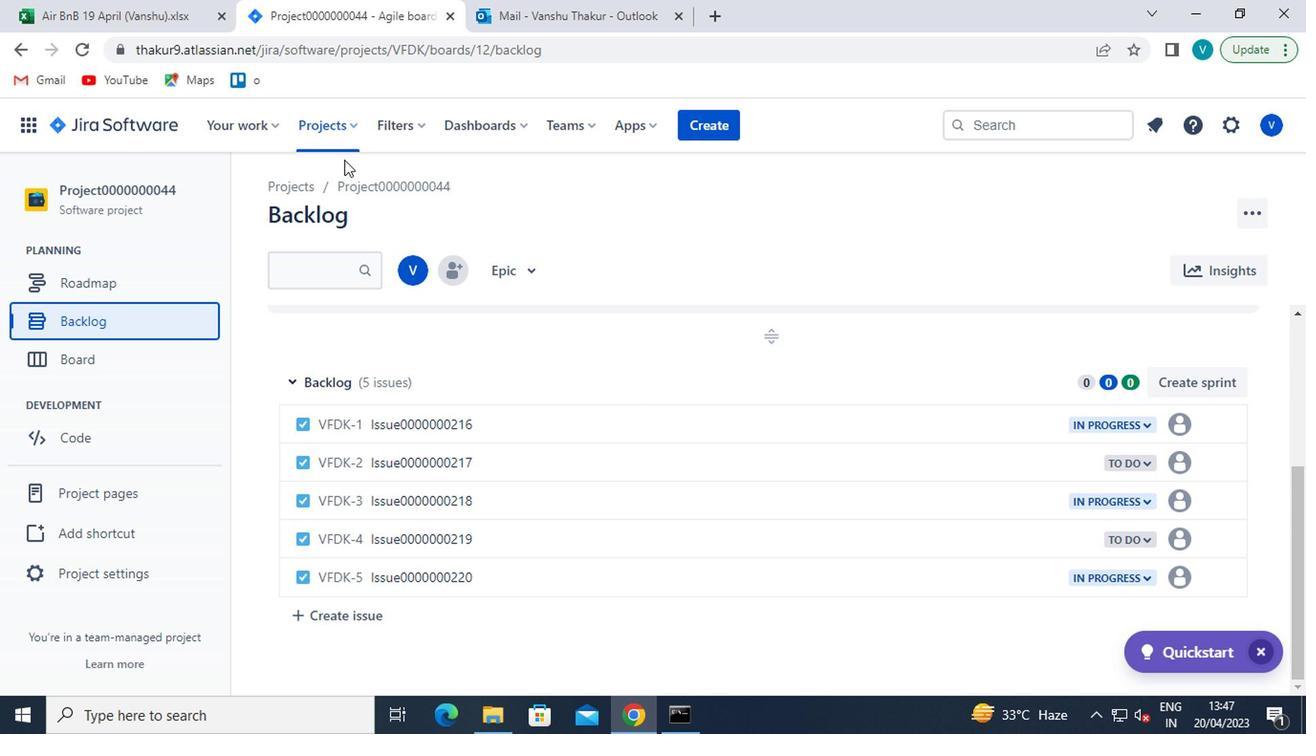 
Action: Mouse pressed left at (332, 132)
Screenshot: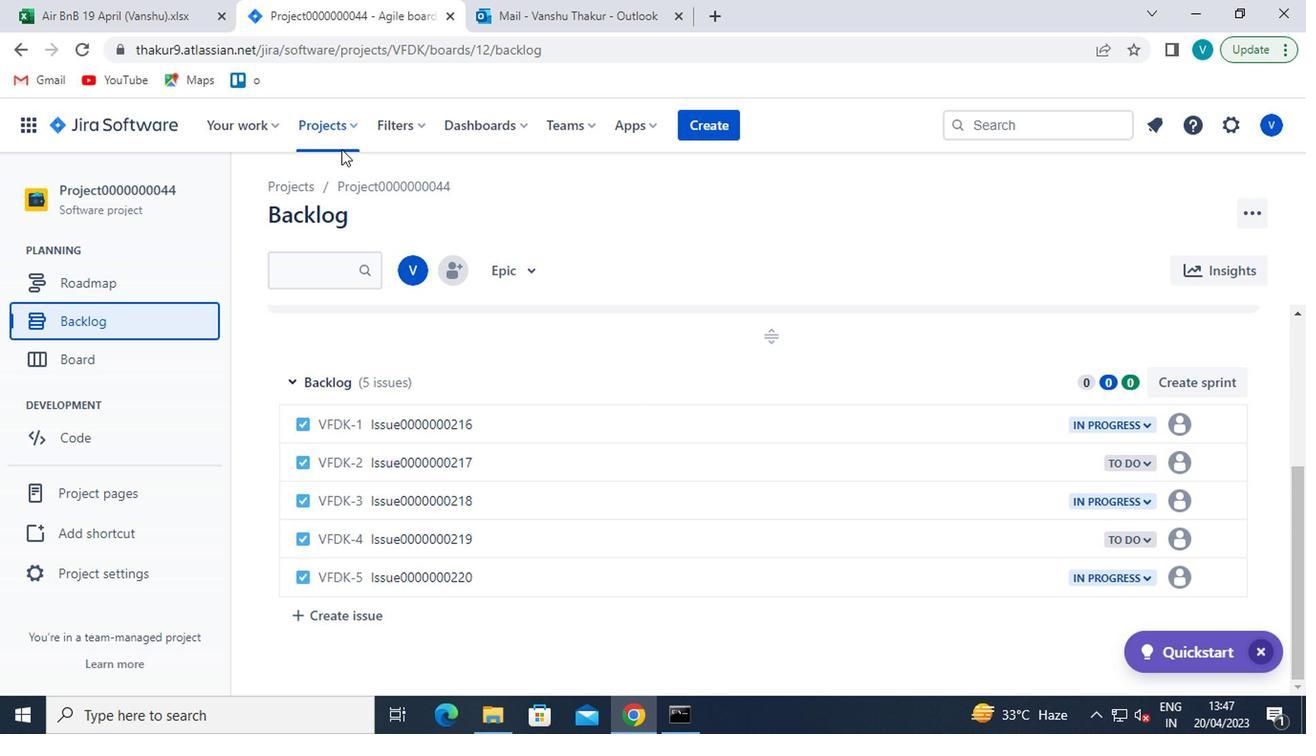 
Action: Mouse moved to (426, 251)
Screenshot: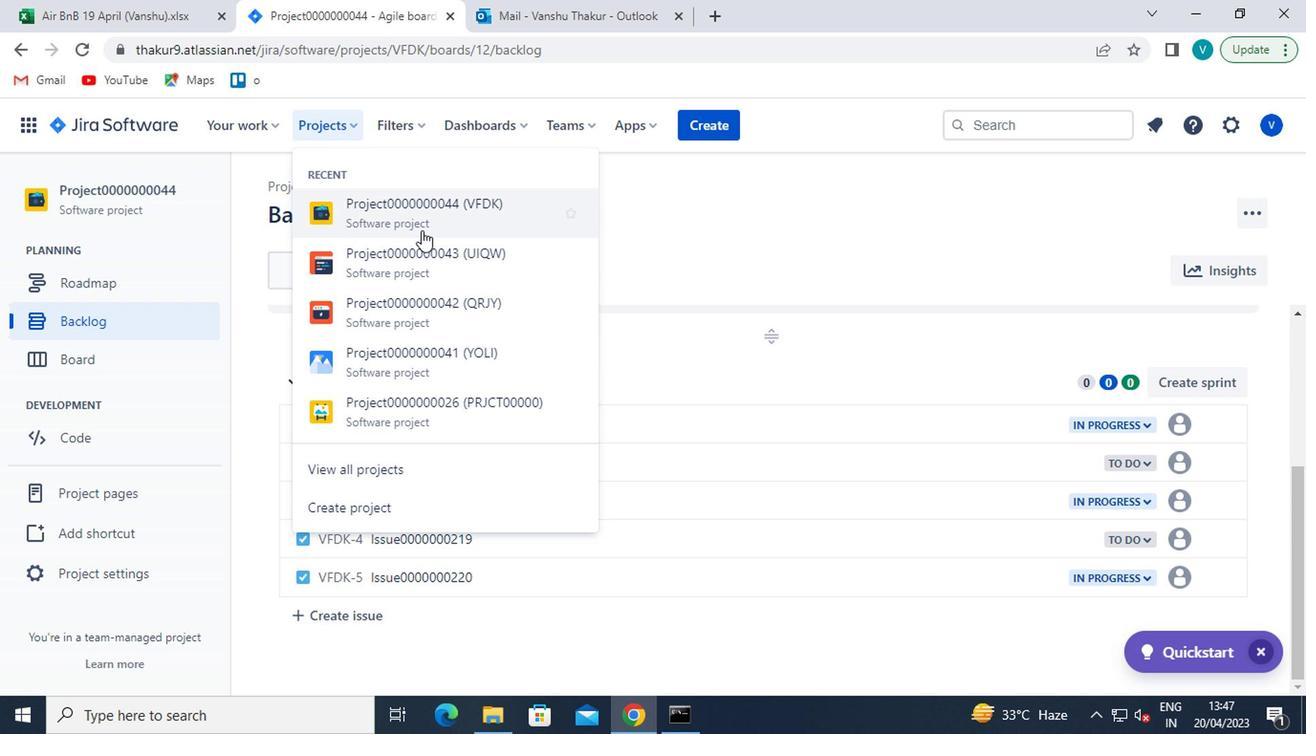 
Action: Mouse pressed left at (426, 251)
Screenshot: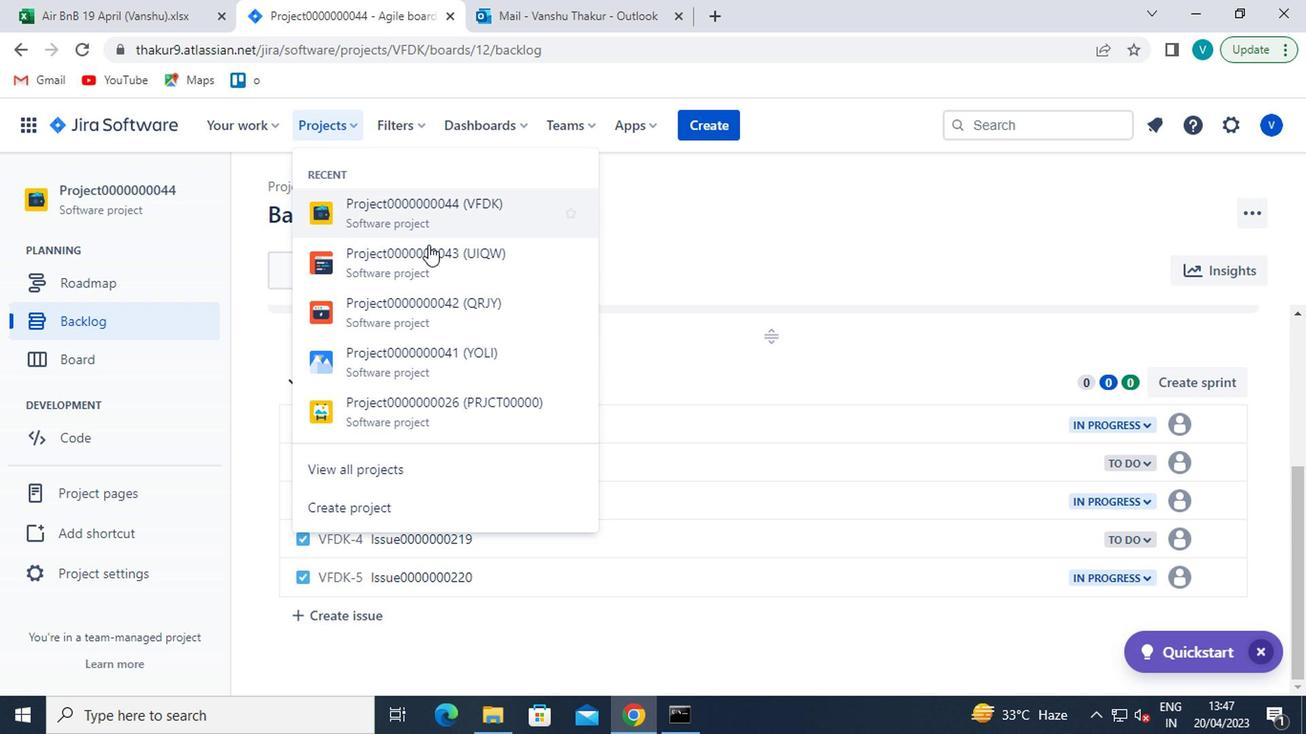 
Action: Mouse moved to (483, 462)
Screenshot: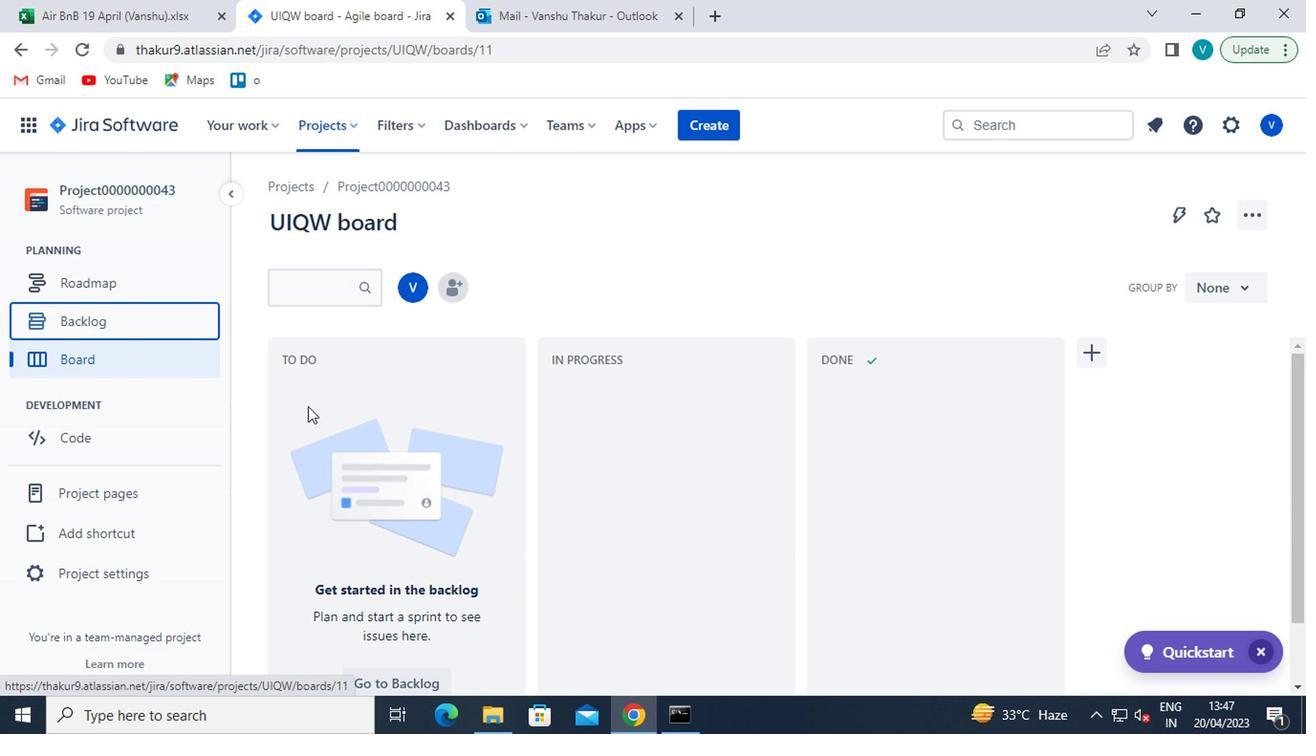 
Action: Mouse scrolled (483, 461) with delta (0, 0)
Screenshot: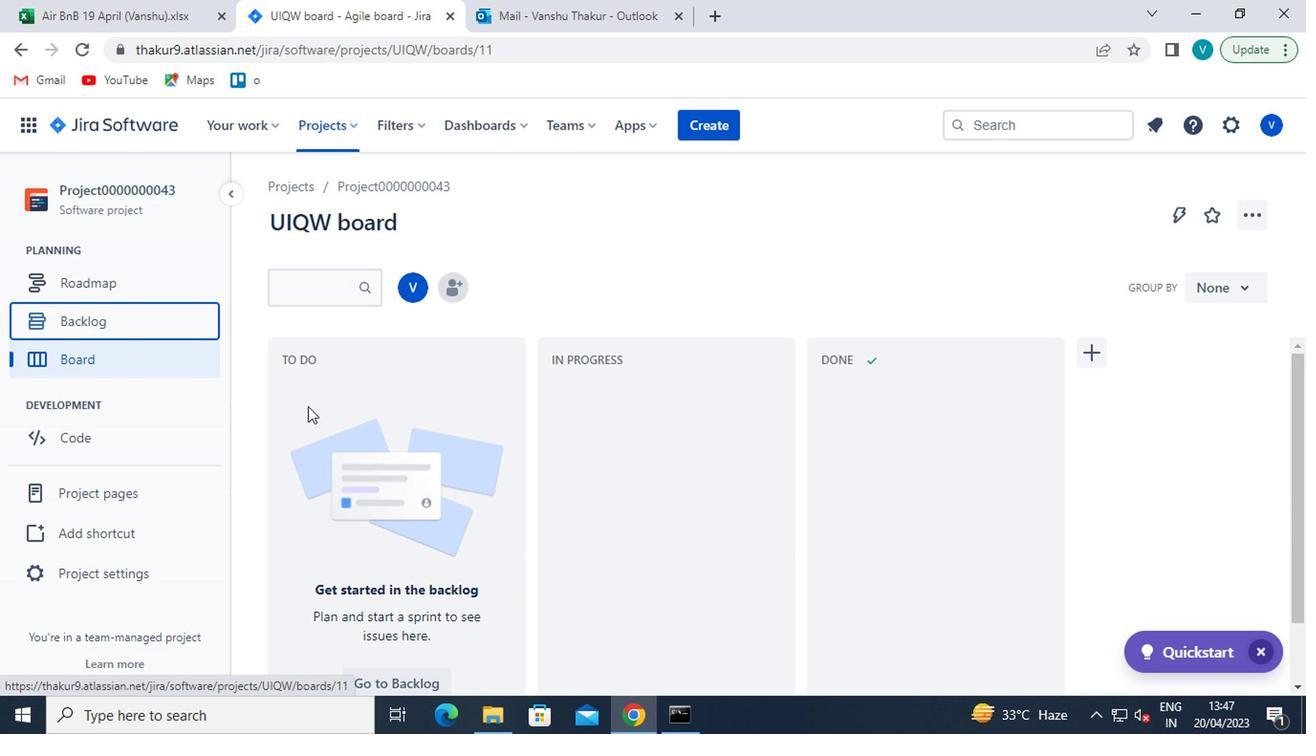 
Action: Mouse moved to (487, 463)
Screenshot: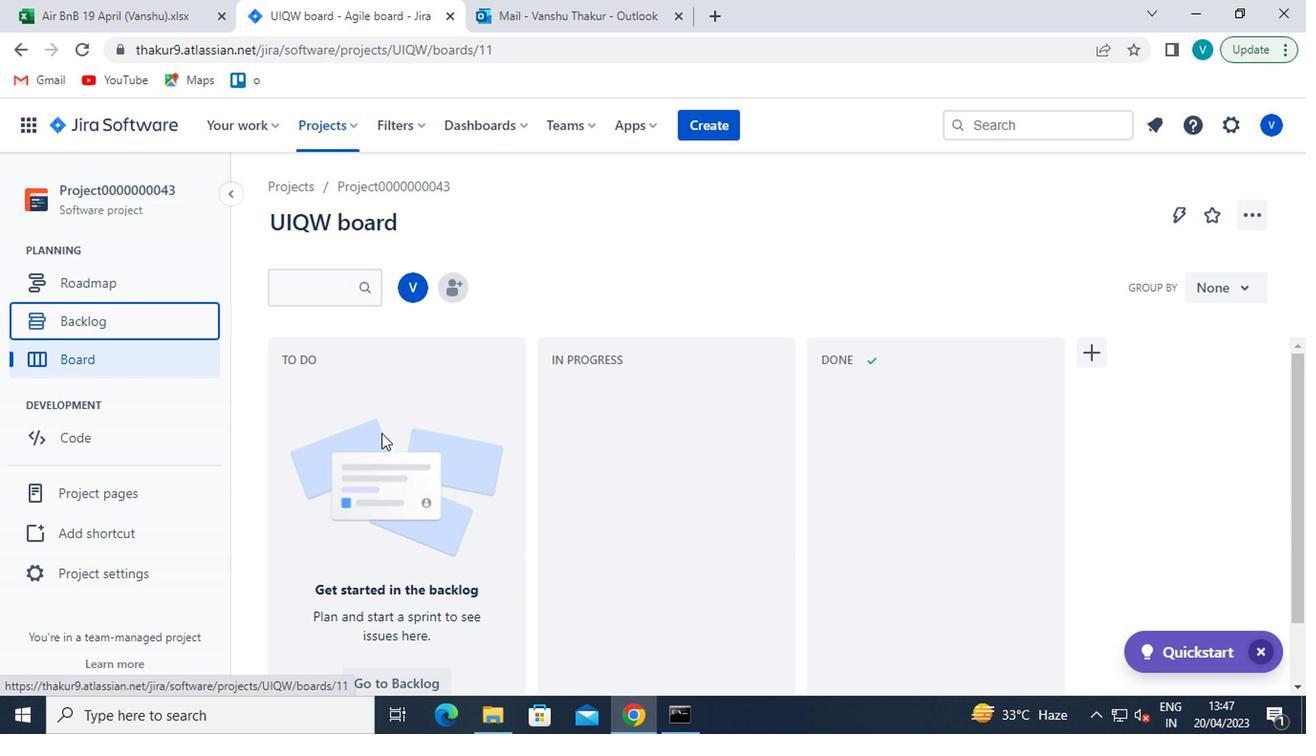 
Action: Mouse scrolled (487, 462) with delta (0, 0)
Screenshot: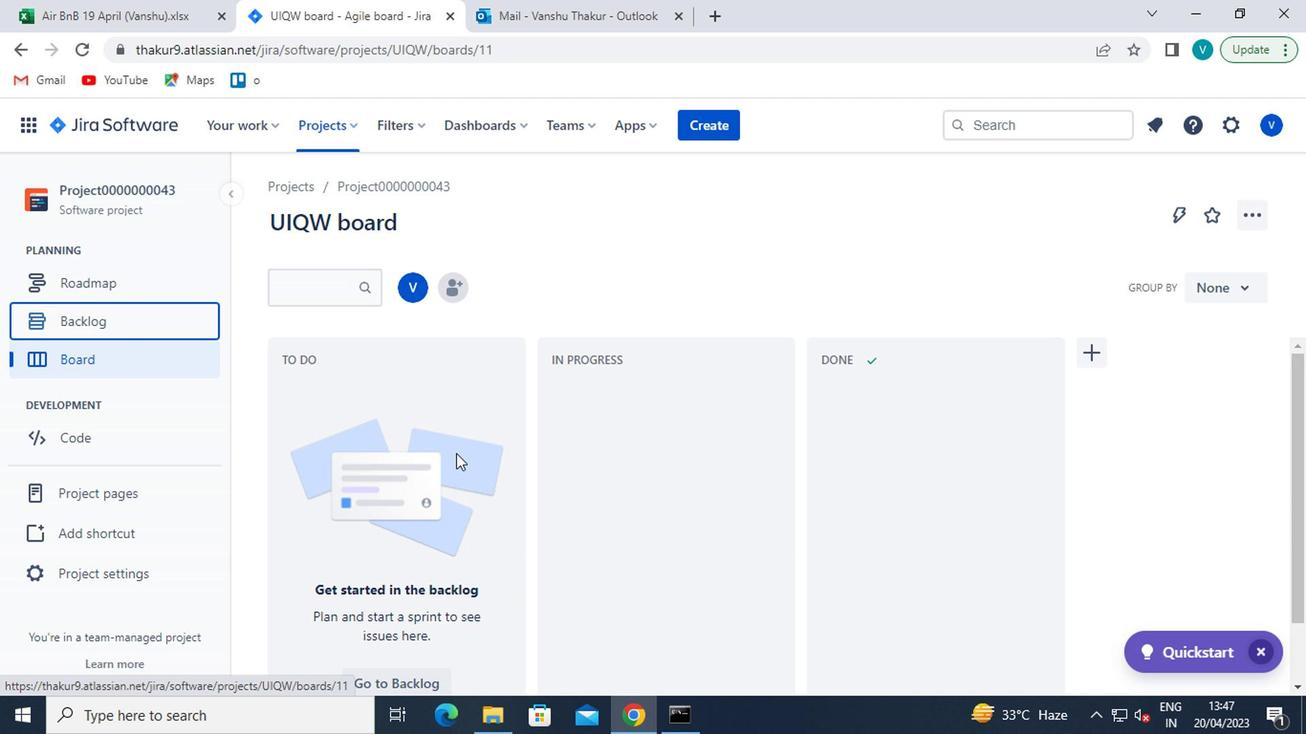 
Action: Mouse moved to (488, 463)
Screenshot: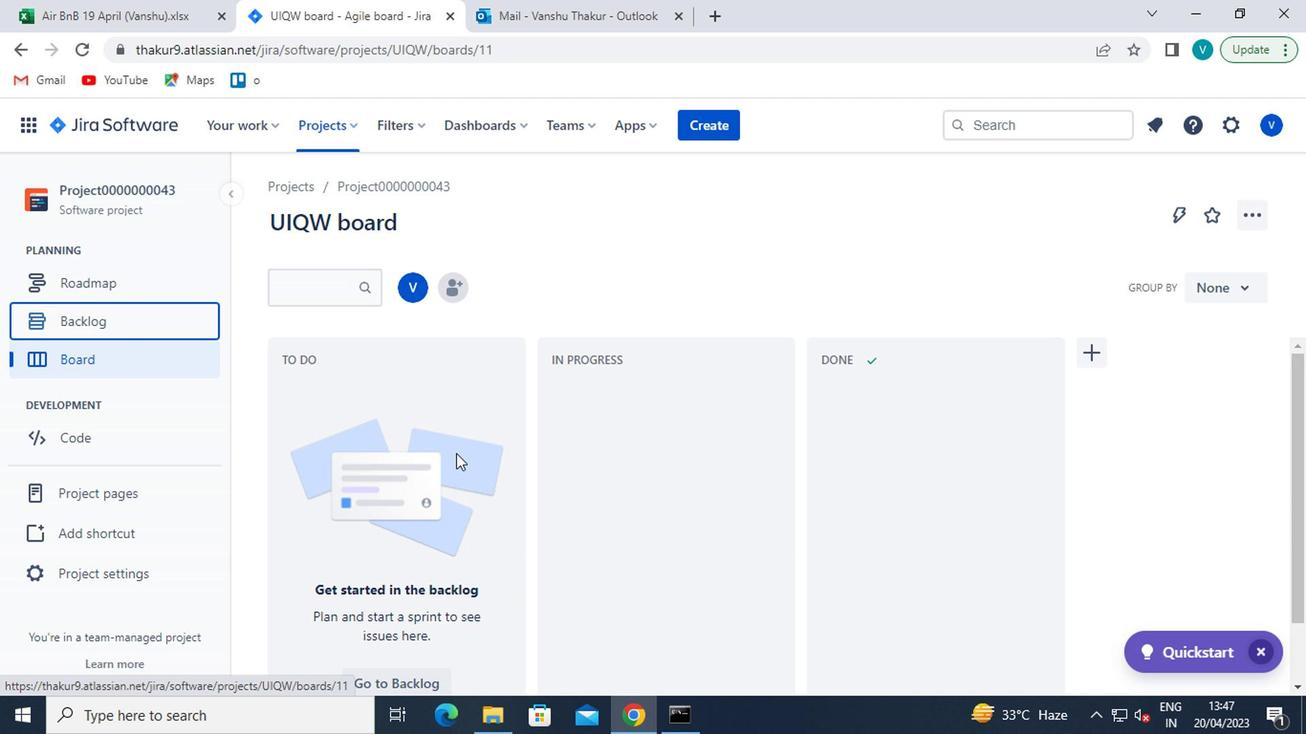 
Action: Mouse scrolled (488, 462) with delta (0, 0)
Screenshot: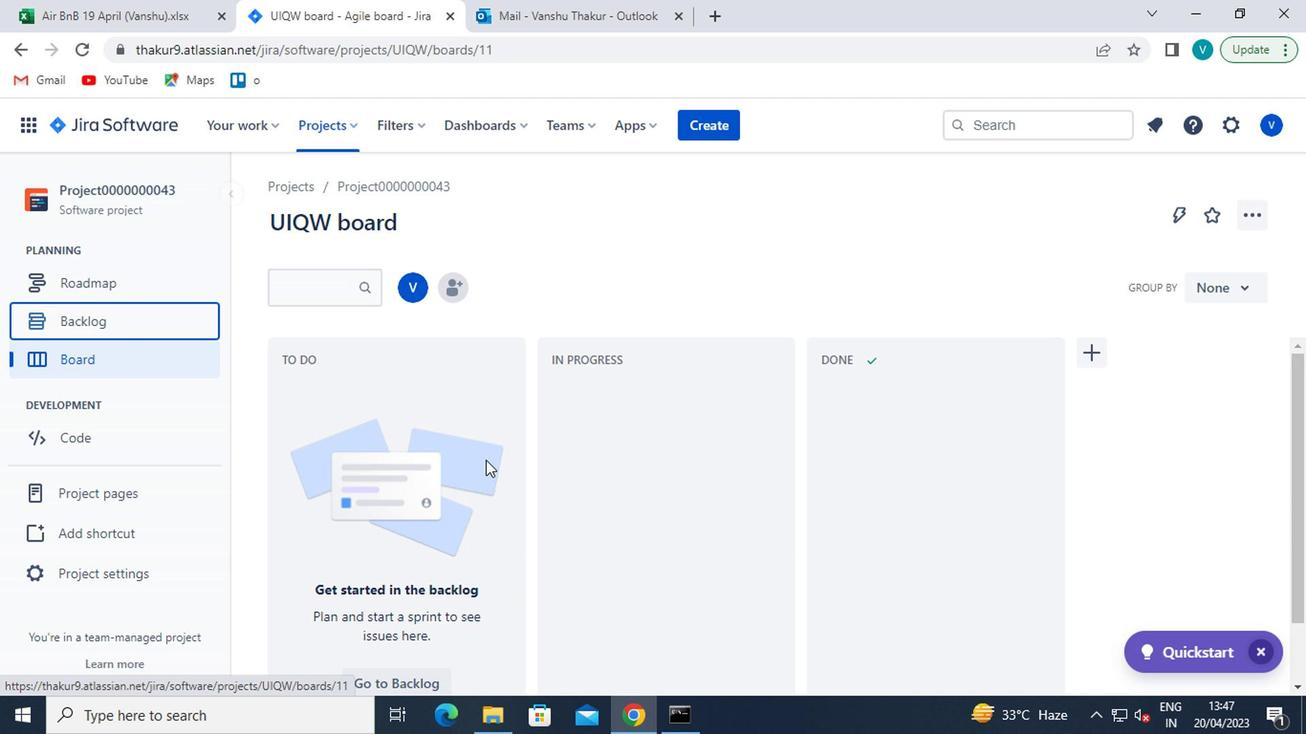 
Action: Mouse scrolled (488, 462) with delta (0, 0)
Screenshot: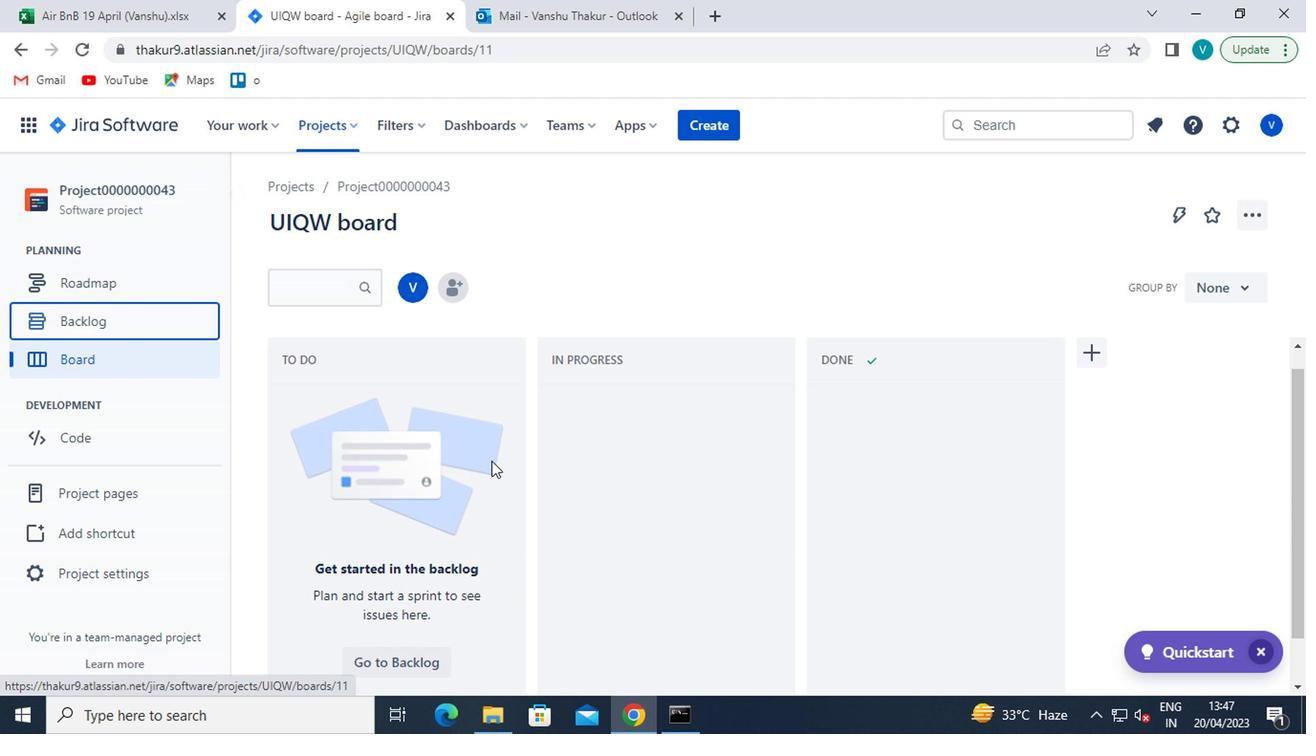 
Action: Mouse scrolled (488, 462) with delta (0, 0)
Screenshot: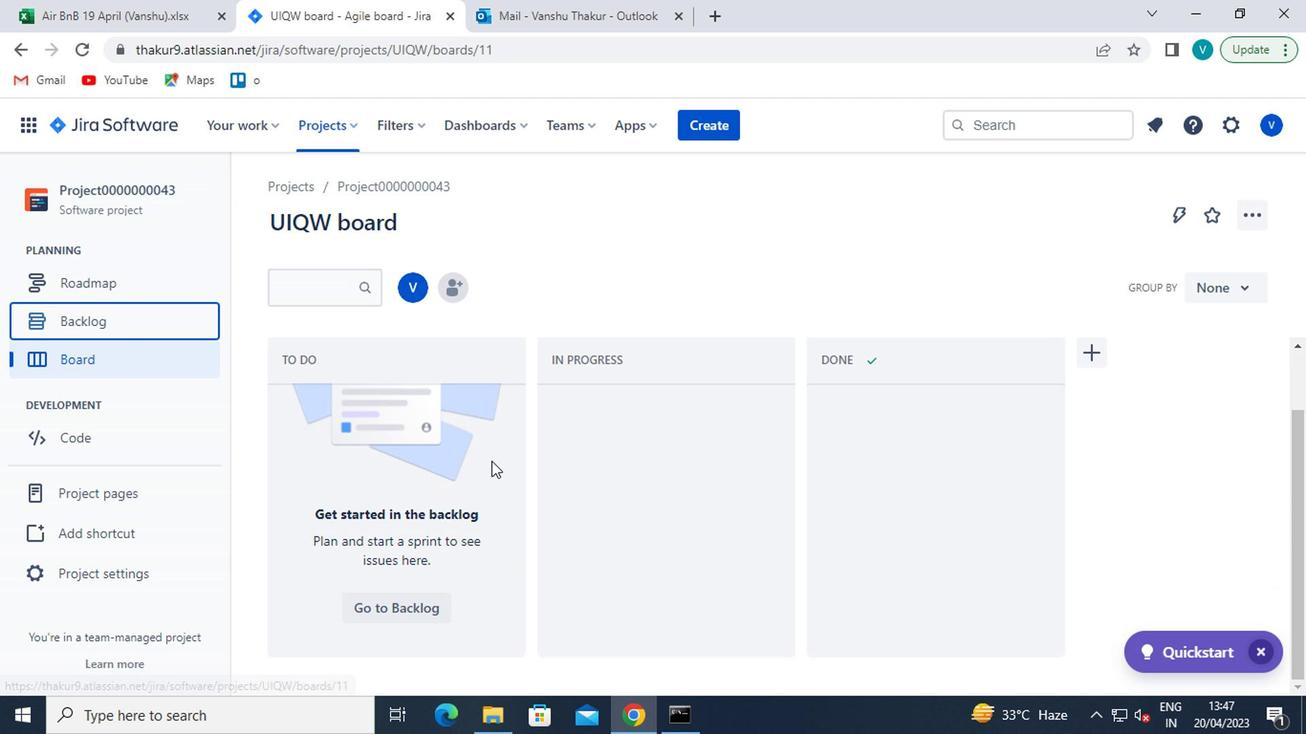 
Action: Mouse moved to (53, 321)
Screenshot: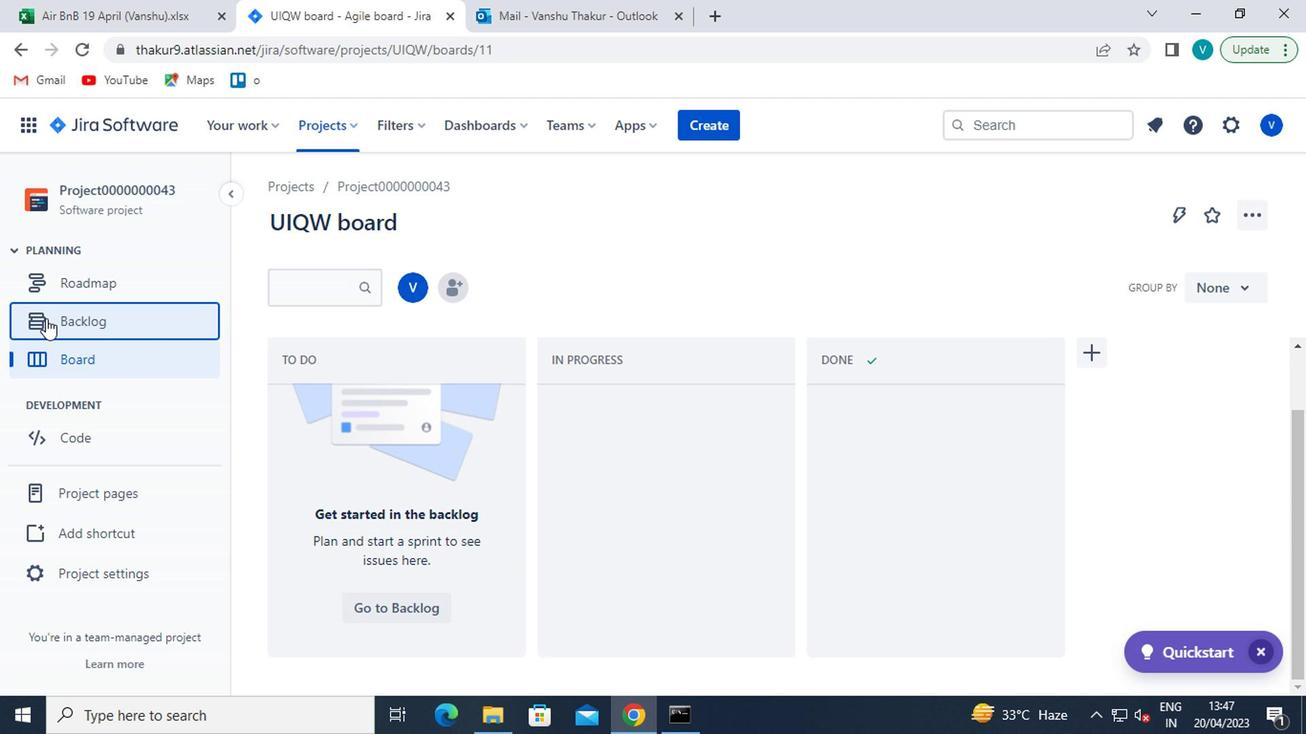 
Action: Mouse pressed left at (53, 321)
Screenshot: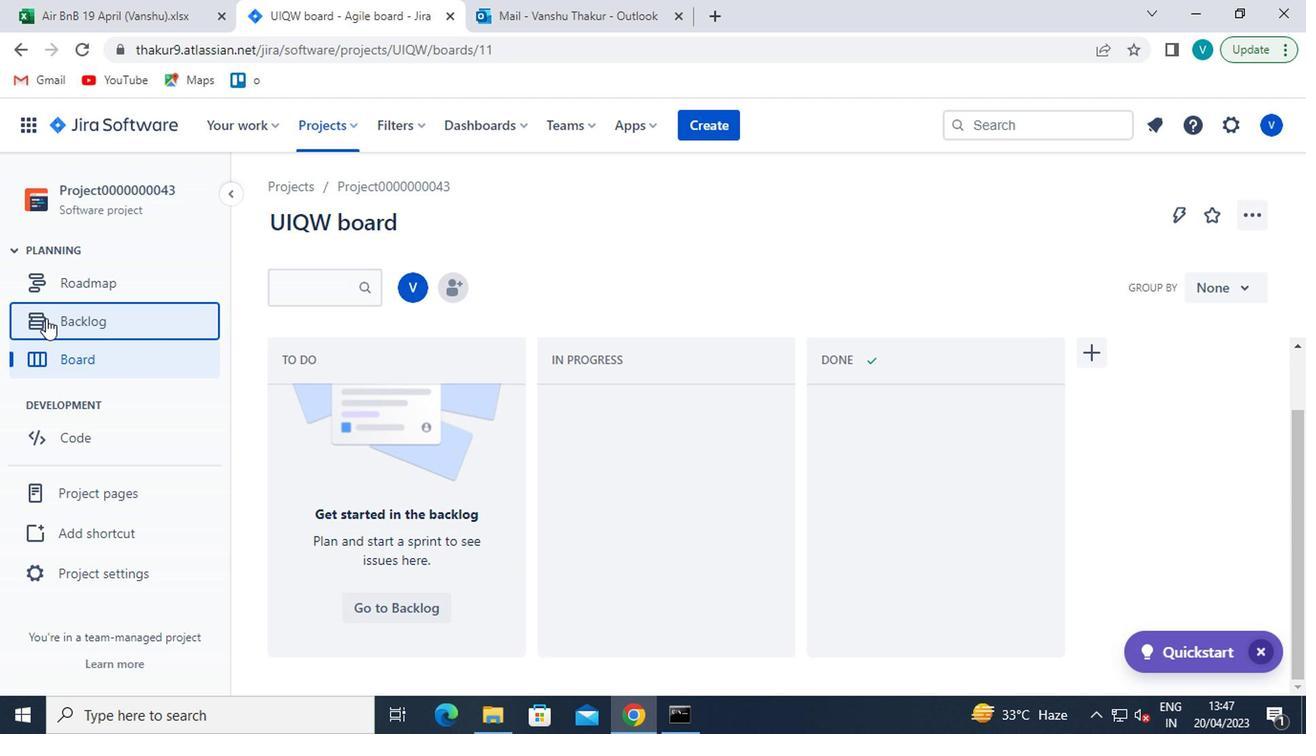 
Action: Mouse moved to (568, 466)
Screenshot: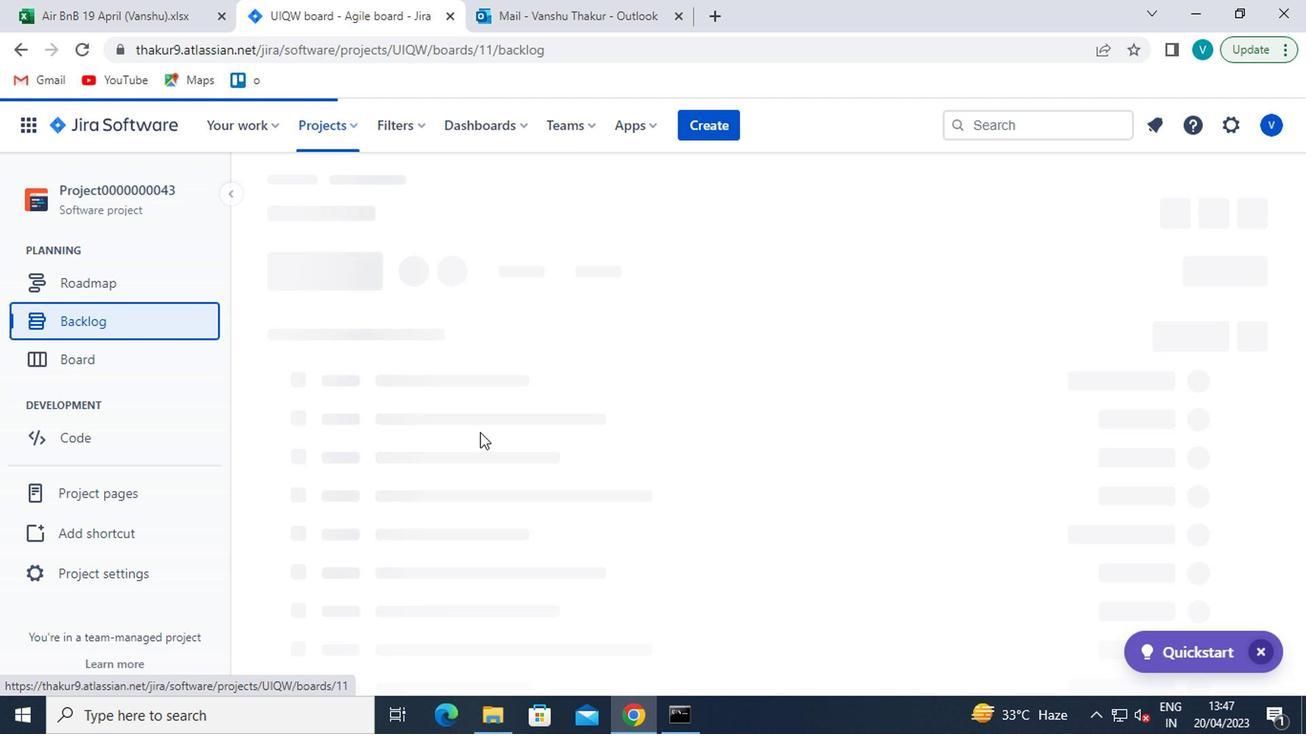 
Action: Mouse scrolled (568, 465) with delta (0, -1)
Screenshot: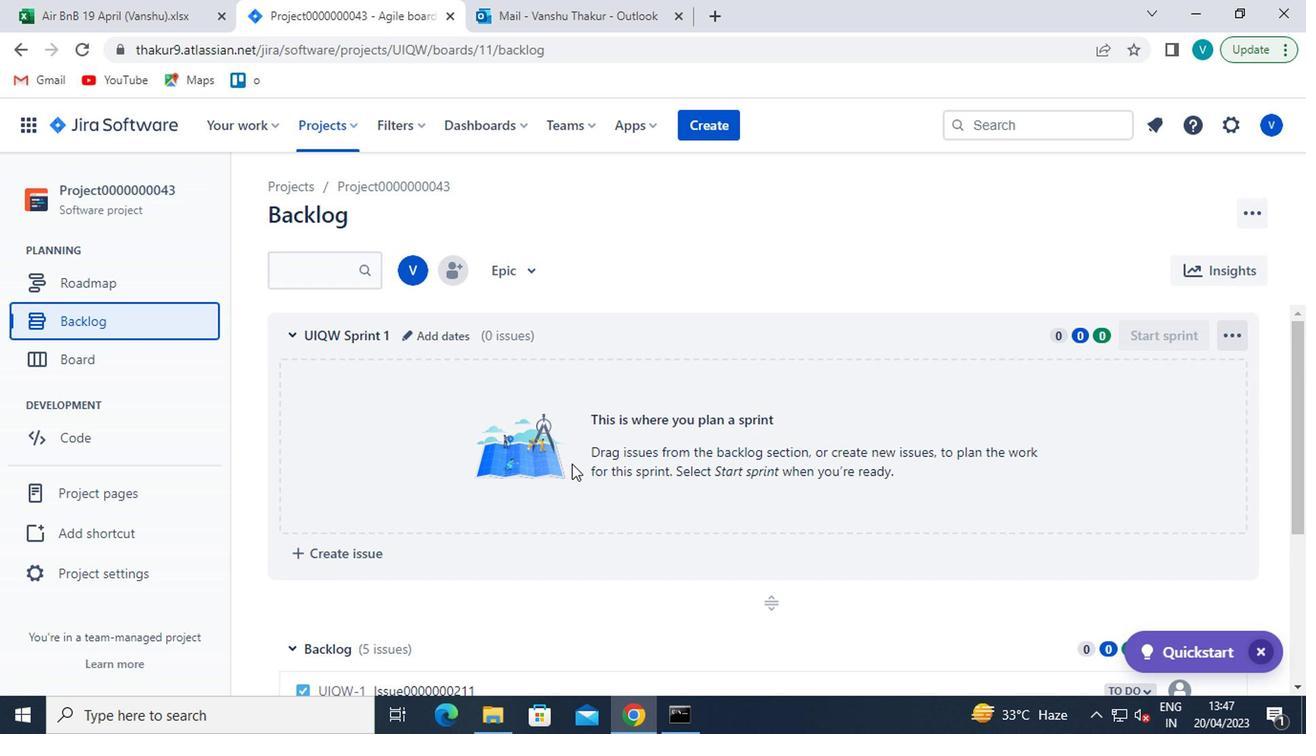 
Action: Mouse scrolled (568, 465) with delta (0, -1)
Screenshot: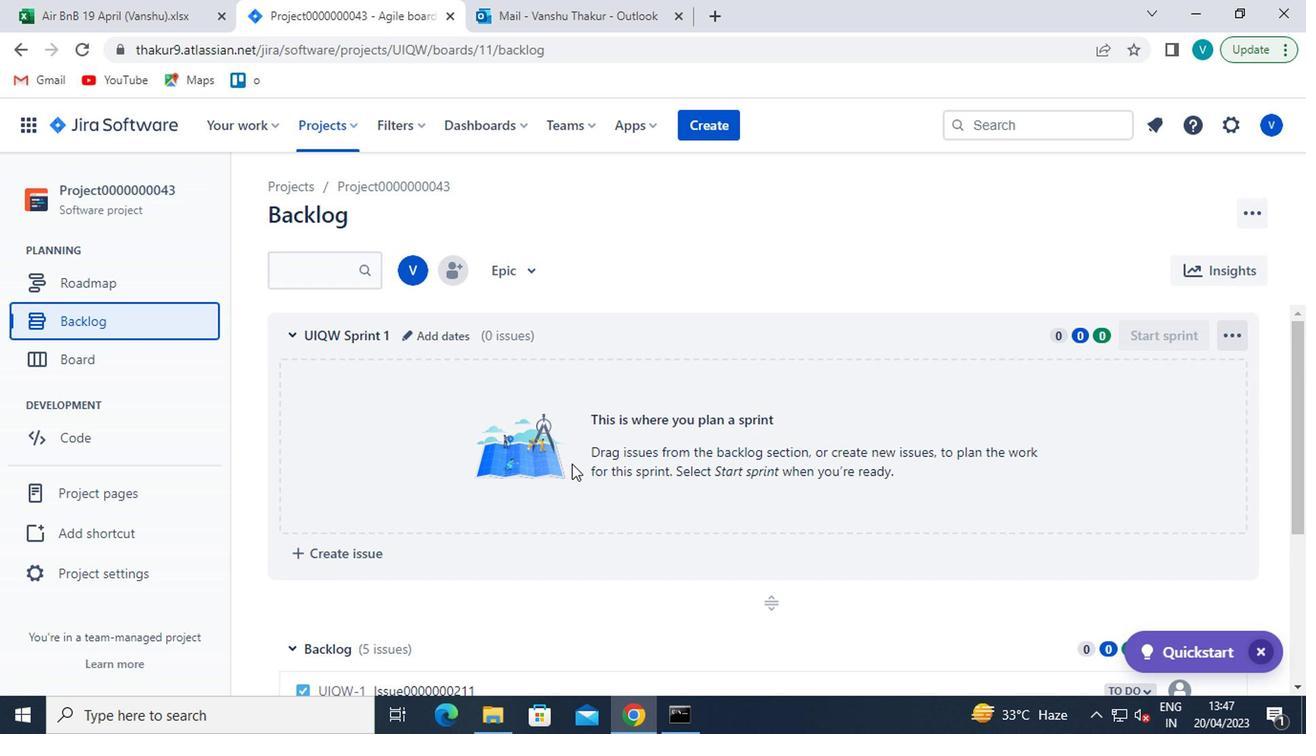 
Action: Mouse moved to (1170, 497)
Screenshot: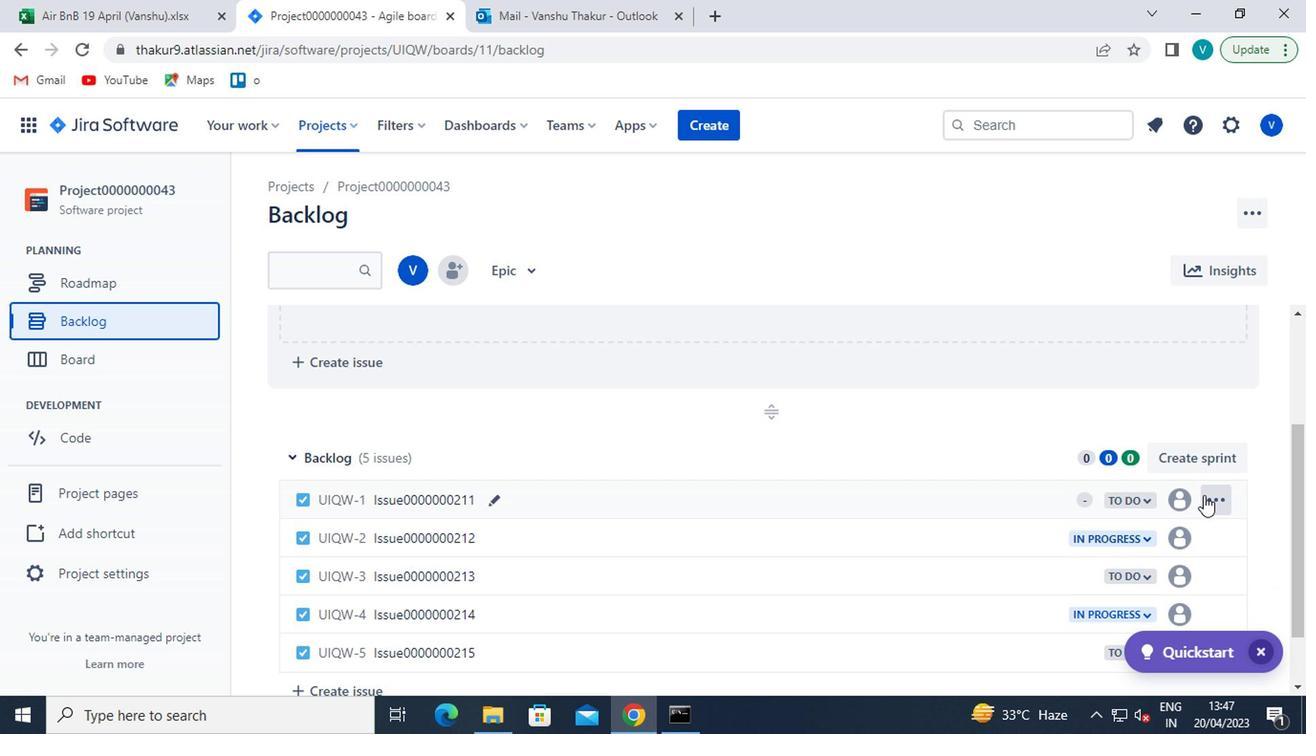 
Action: Mouse pressed left at (1170, 497)
Screenshot: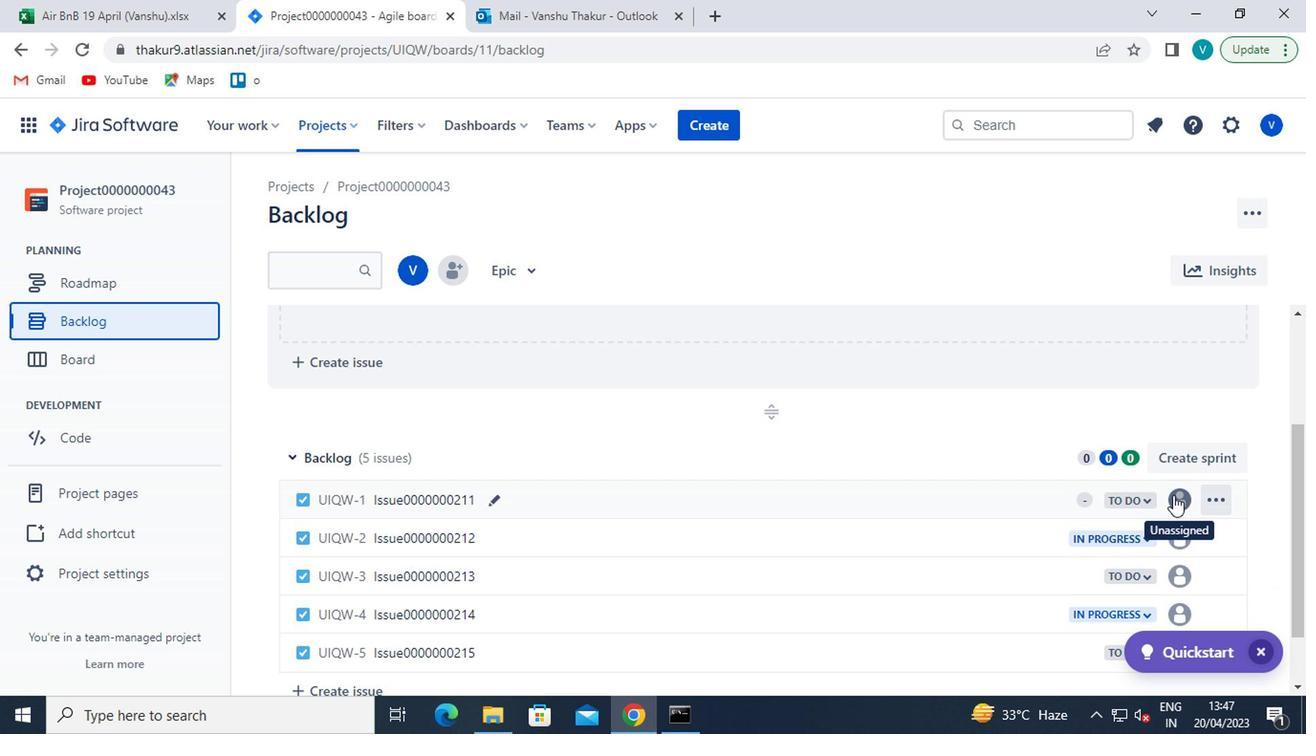 
Action: Mouse moved to (1106, 546)
Screenshot: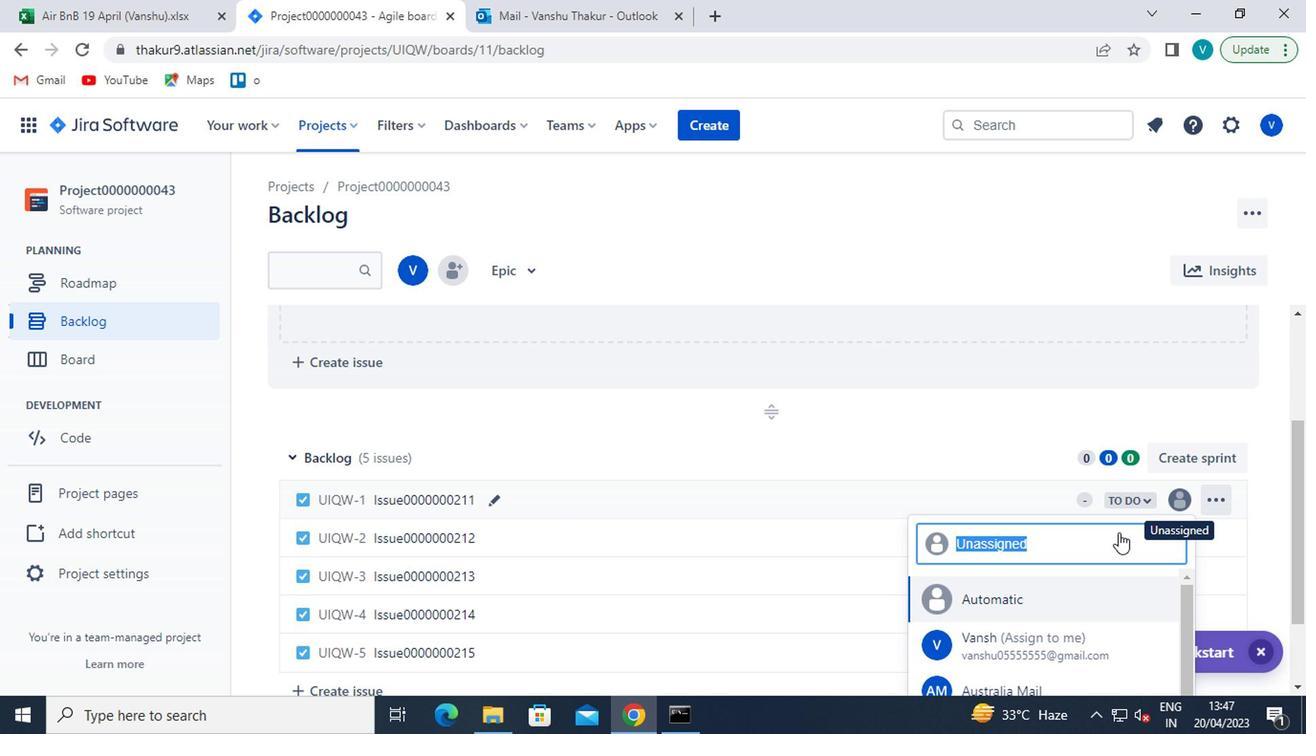 
Action: Mouse scrolled (1106, 545) with delta (0, -1)
Screenshot: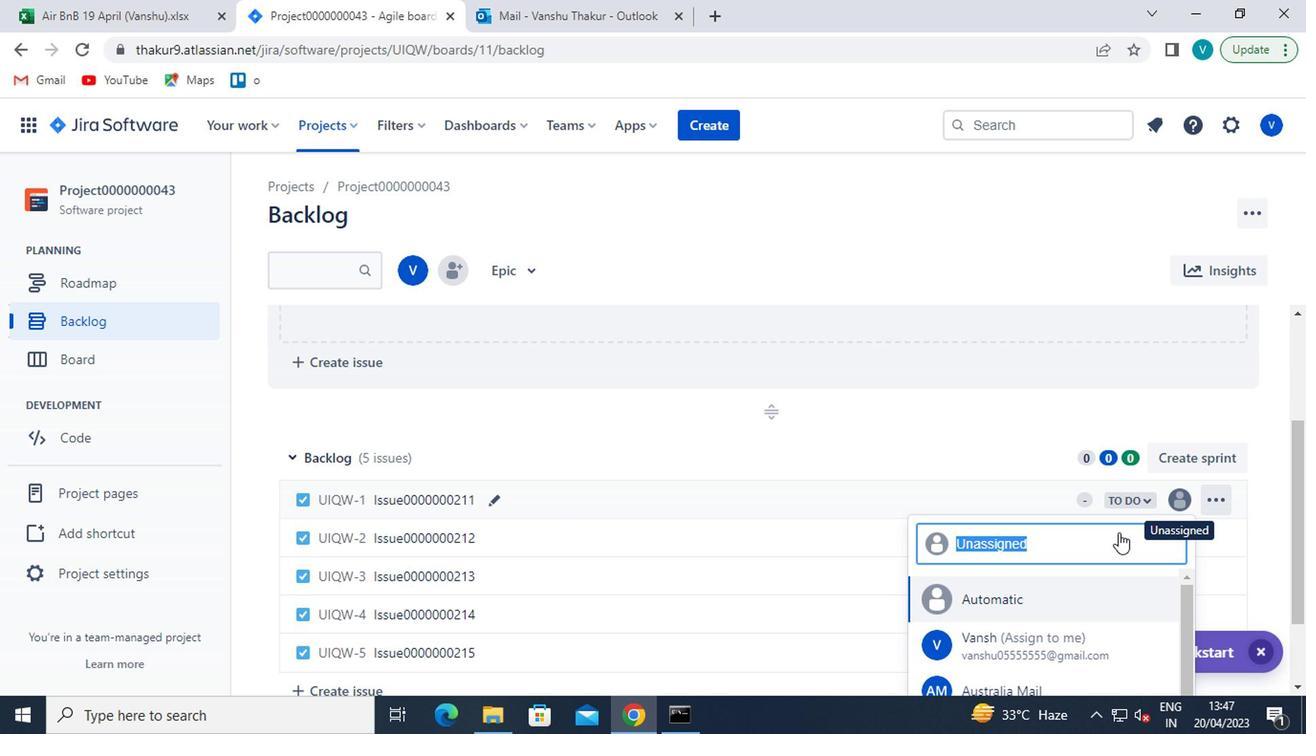 
Action: Mouse moved to (1100, 556)
Screenshot: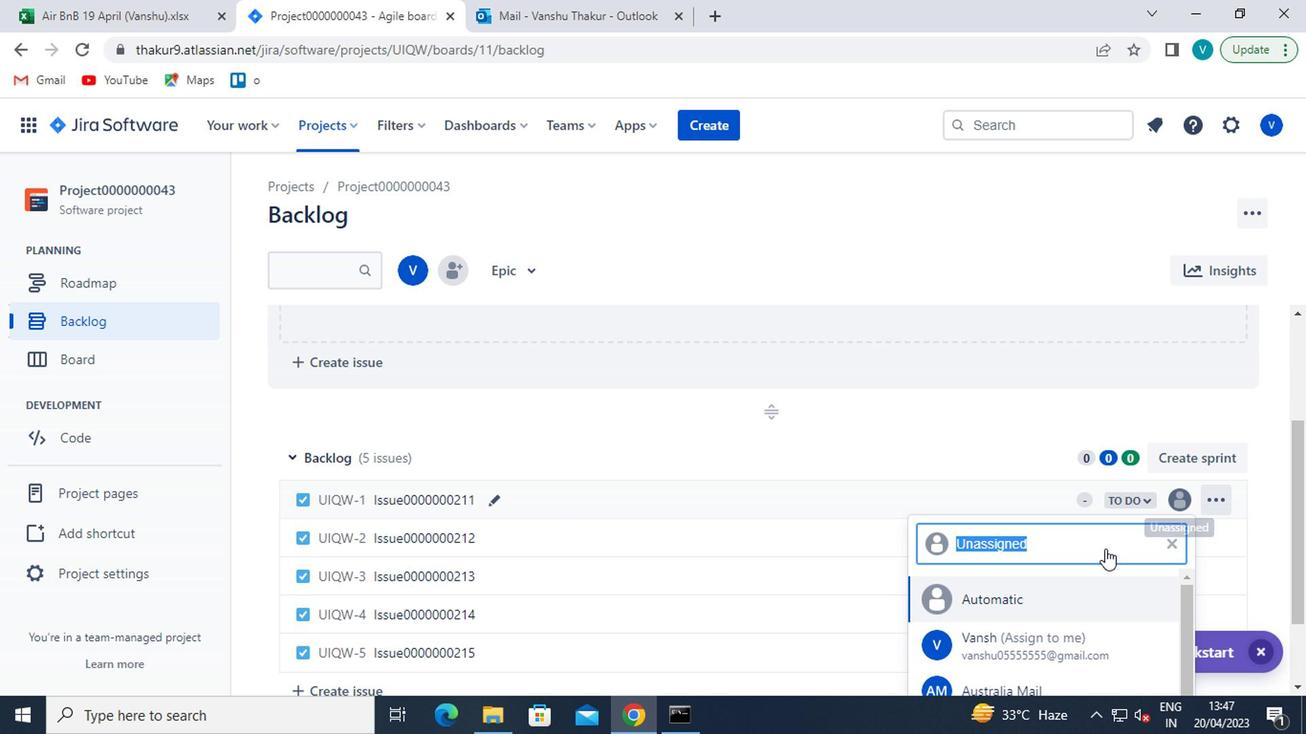 
Action: Mouse scrolled (1100, 555) with delta (0, -1)
Screenshot: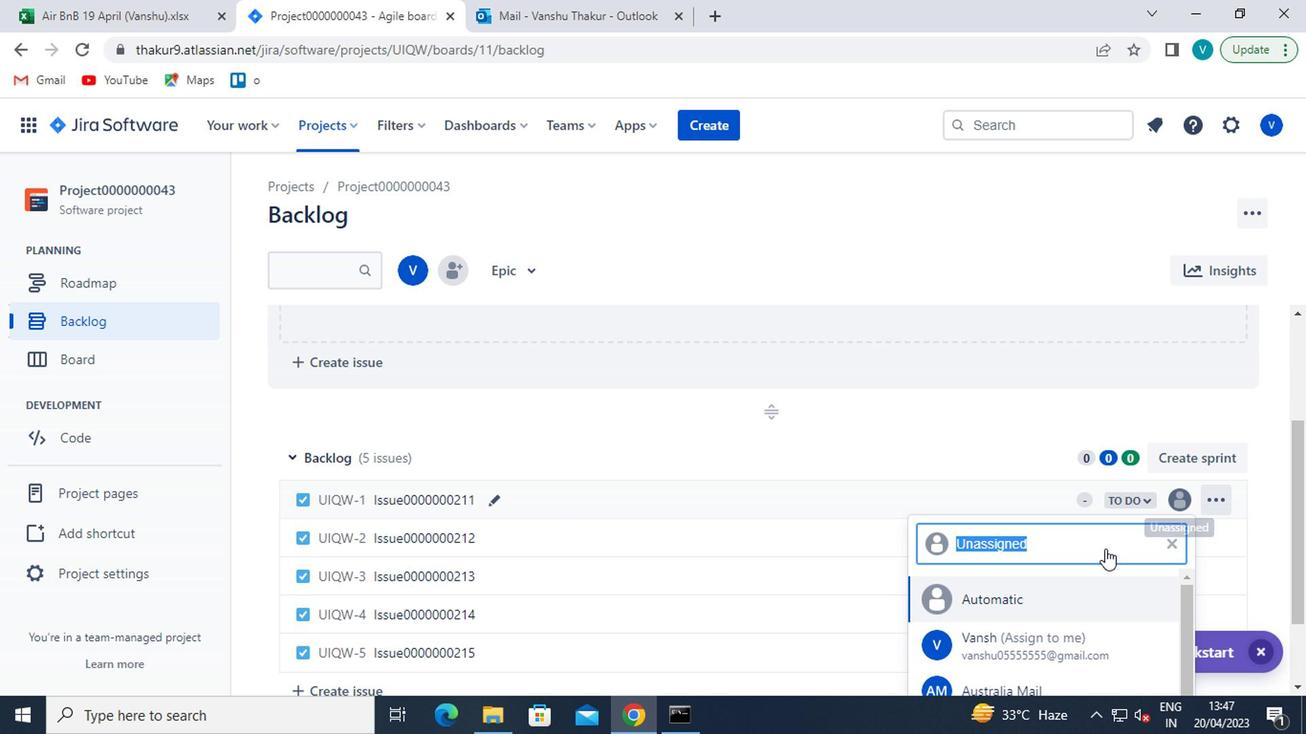 
Action: Mouse moved to (1000, 505)
Screenshot: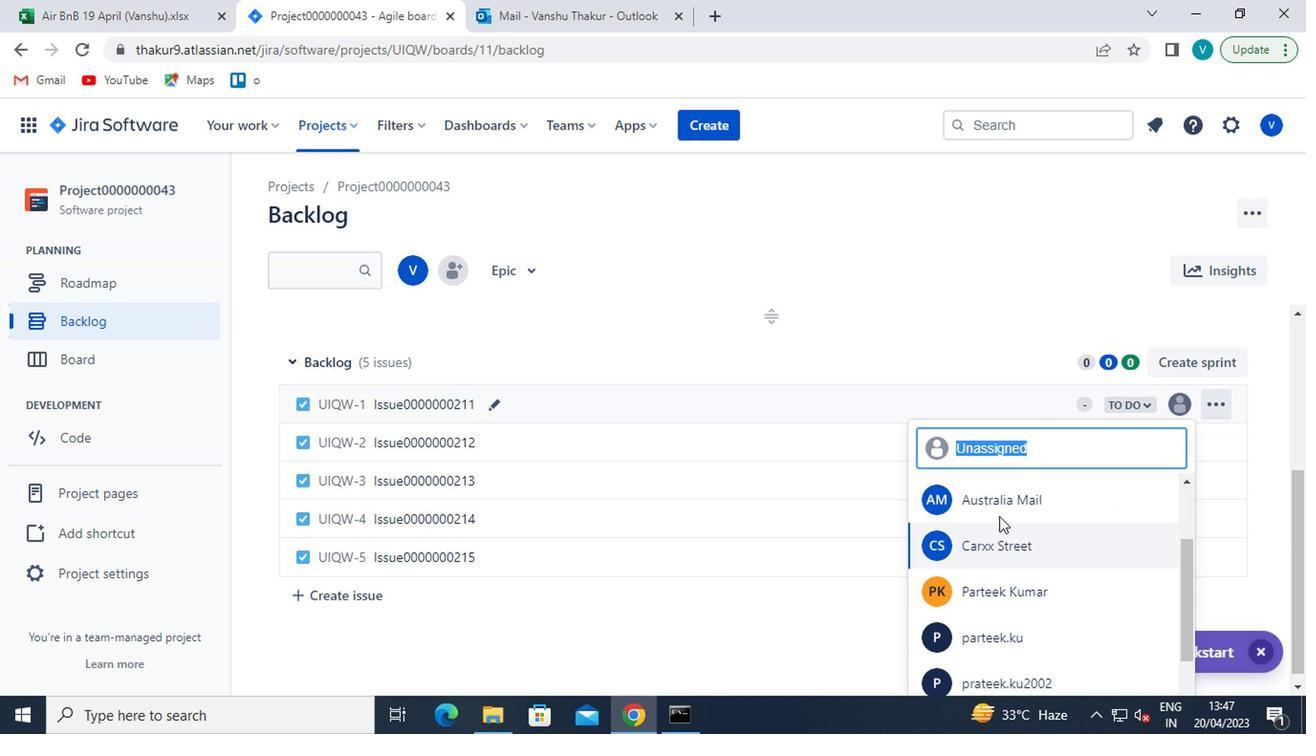 
Action: Mouse pressed left at (1000, 505)
Screenshot: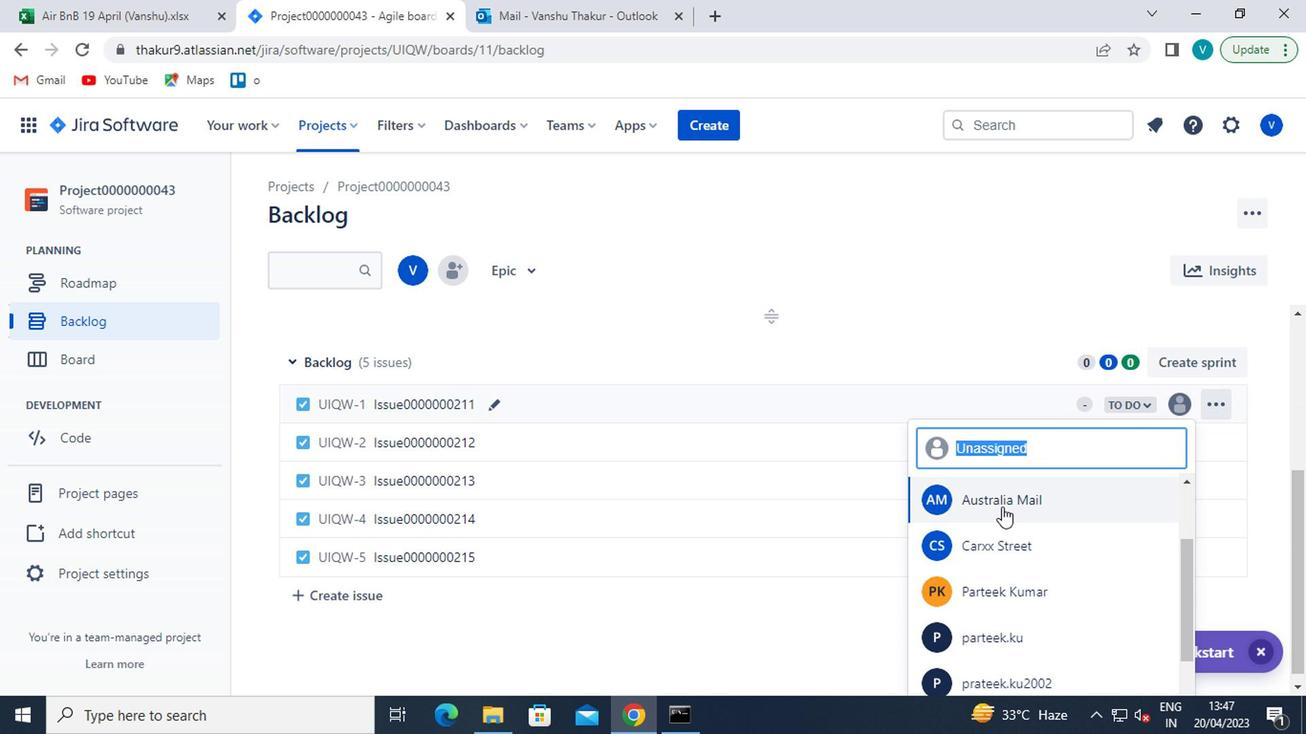 
